 Task: Apply a VST autotune plugin on a vocal track with extreme settings for a futuristic effect.
Action: Mouse moved to (76, 9)
Screenshot: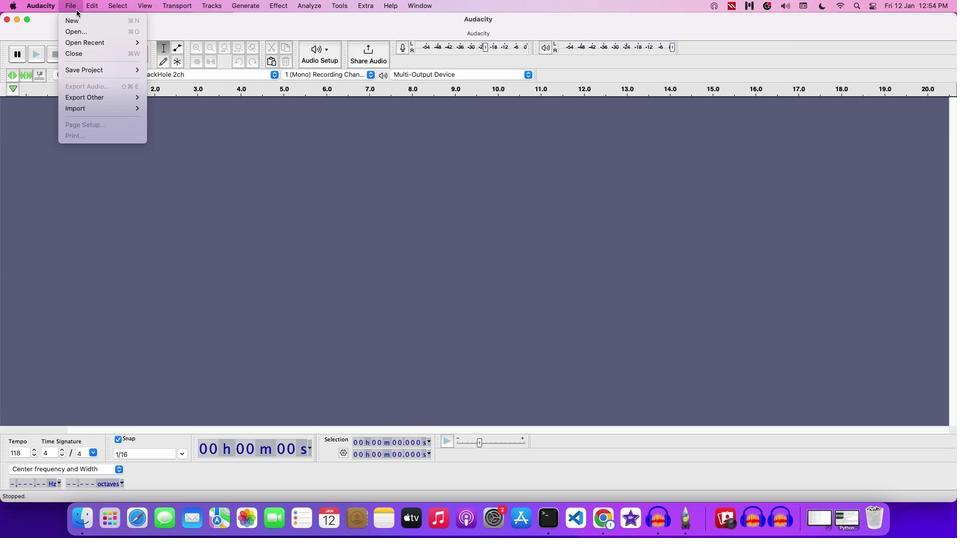 
Action: Mouse pressed left at (76, 9)
Screenshot: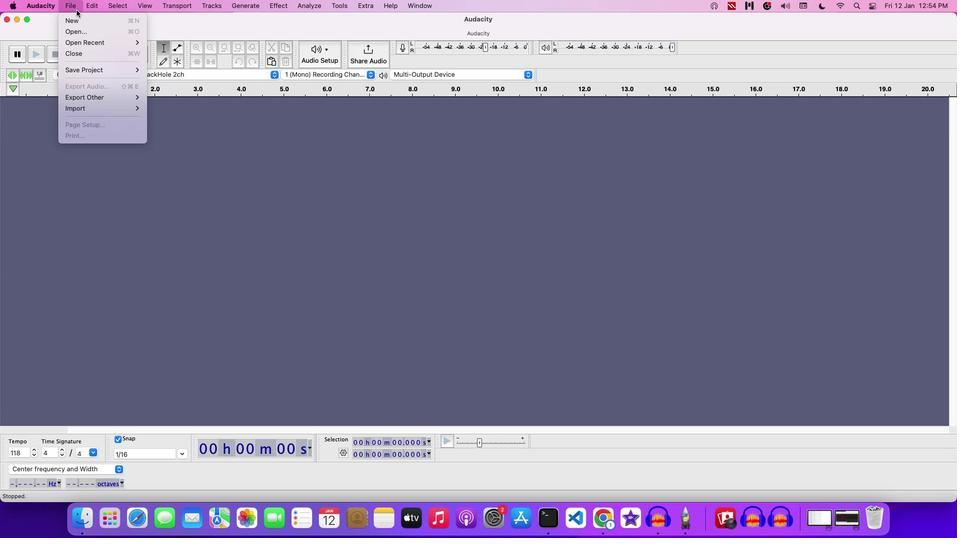 
Action: Mouse moved to (81, 34)
Screenshot: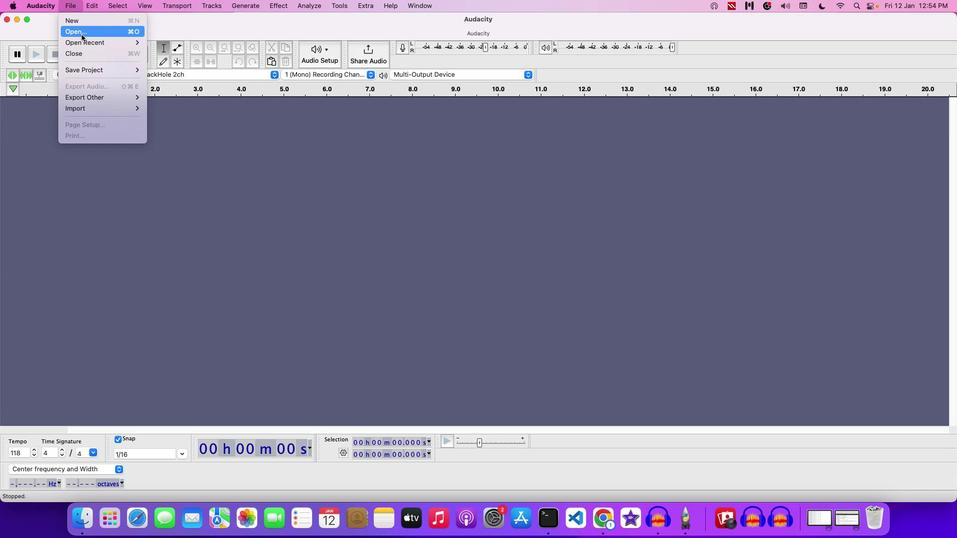 
Action: Mouse pressed left at (81, 34)
Screenshot: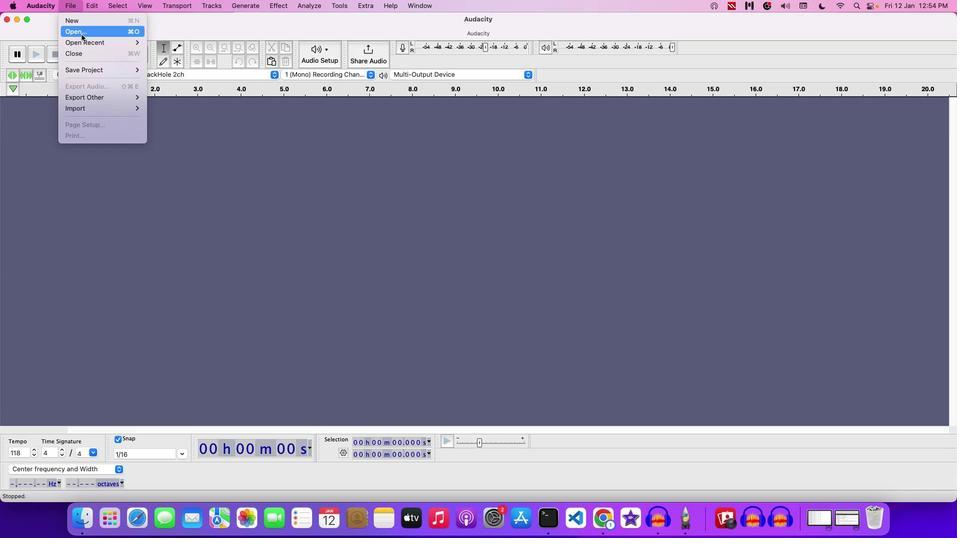 
Action: Mouse moved to (511, 108)
Screenshot: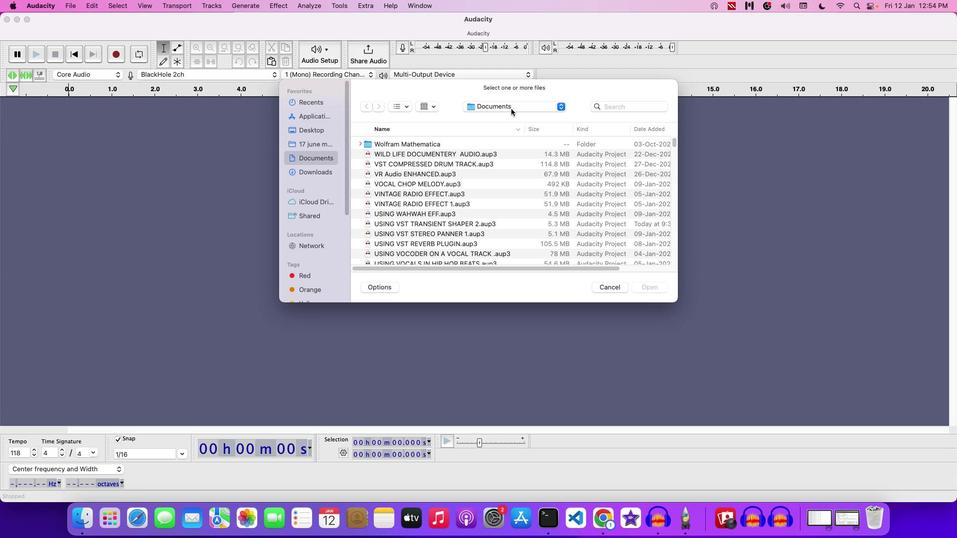 
Action: Mouse pressed left at (511, 108)
Screenshot: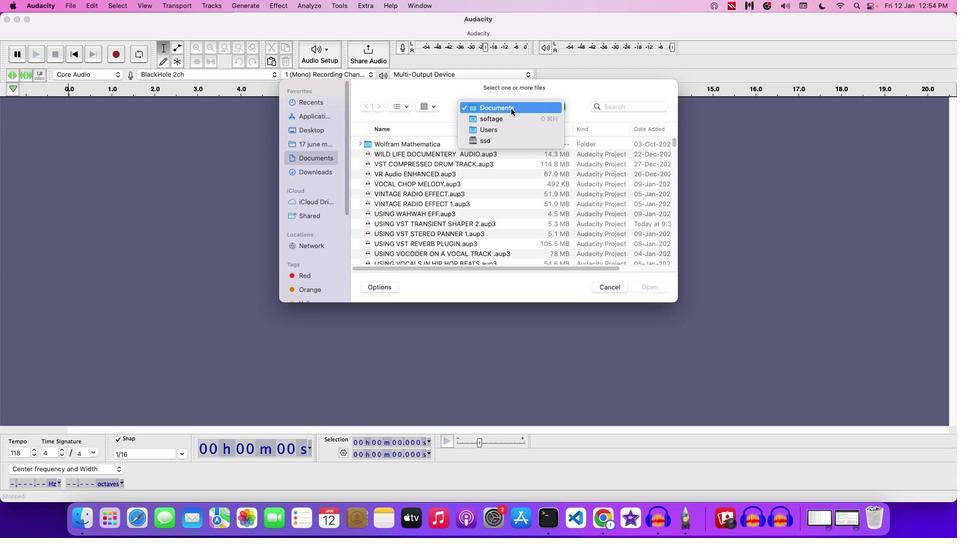 
Action: Mouse moved to (493, 184)
Screenshot: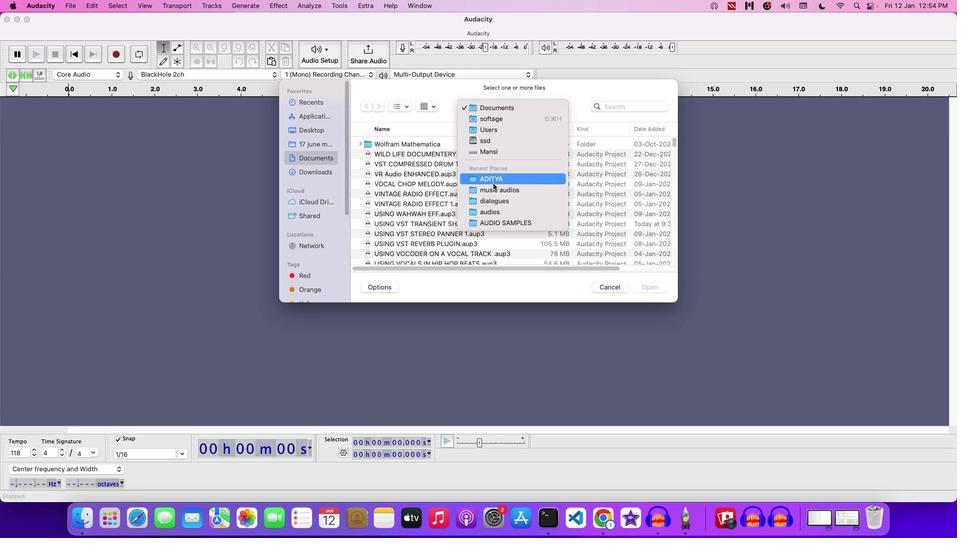 
Action: Mouse pressed left at (493, 184)
Screenshot: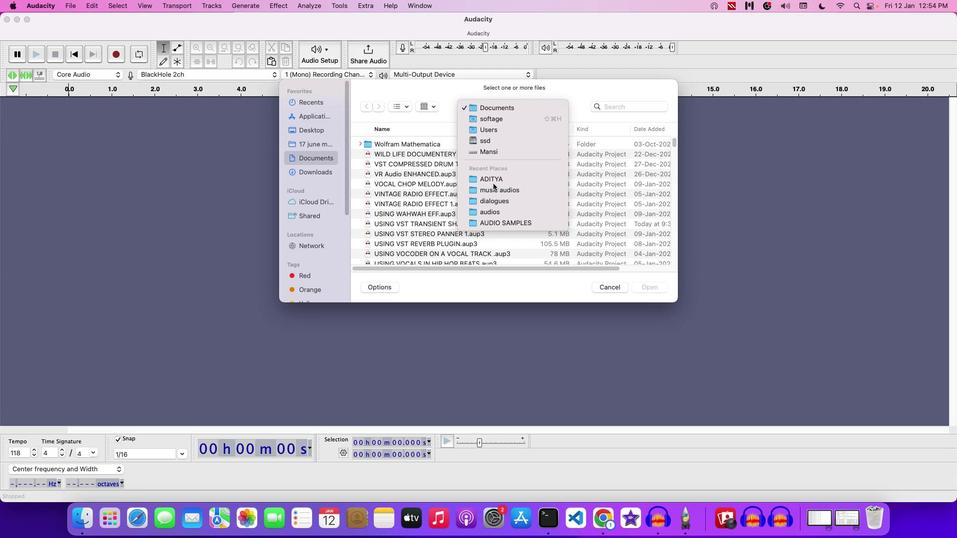 
Action: Mouse moved to (392, 207)
Screenshot: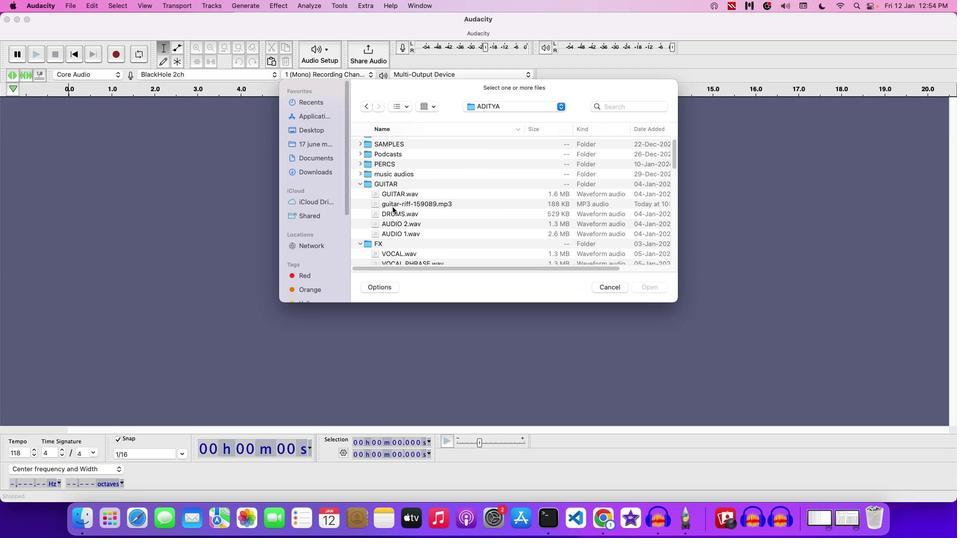 
Action: Mouse scrolled (392, 207) with delta (0, 0)
Screenshot: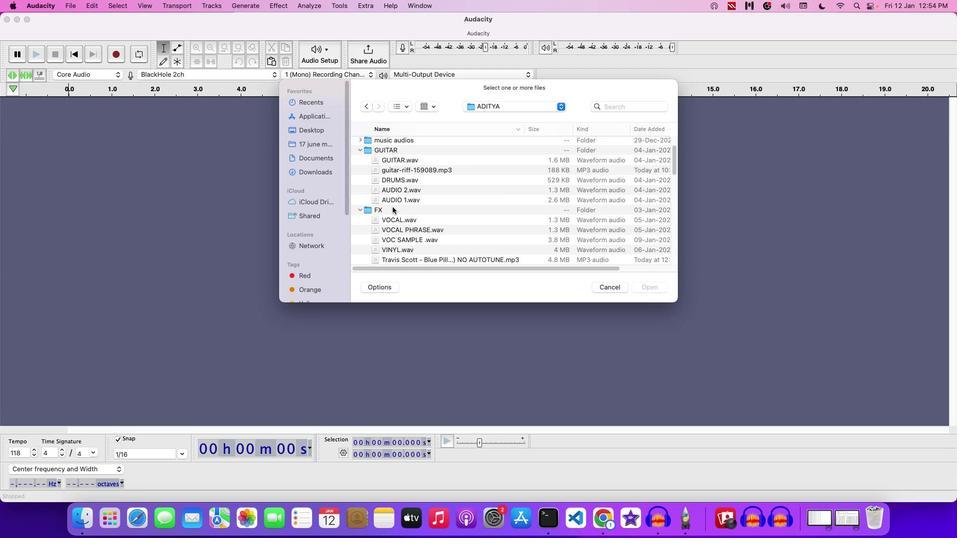 
Action: Mouse scrolled (392, 207) with delta (0, 0)
Screenshot: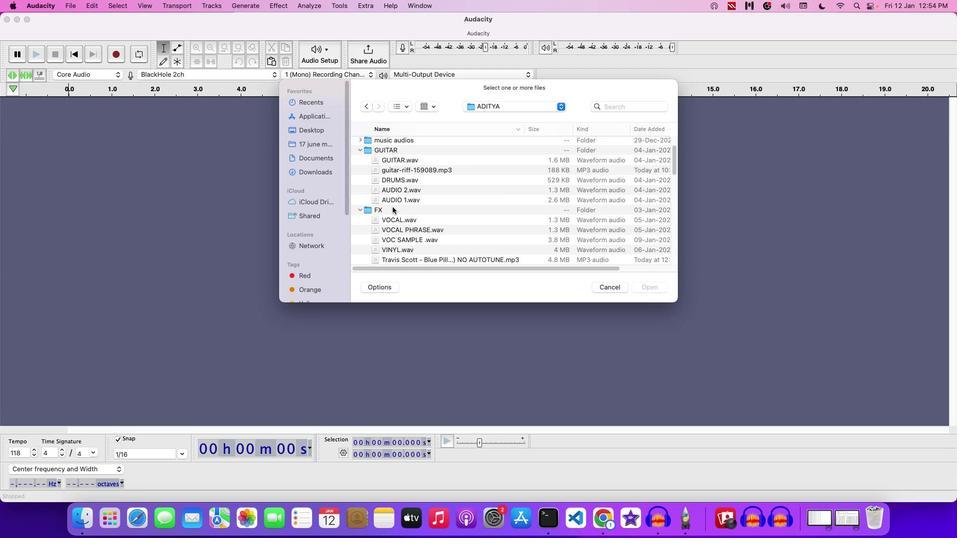 
Action: Mouse scrolled (392, 207) with delta (0, -1)
Screenshot: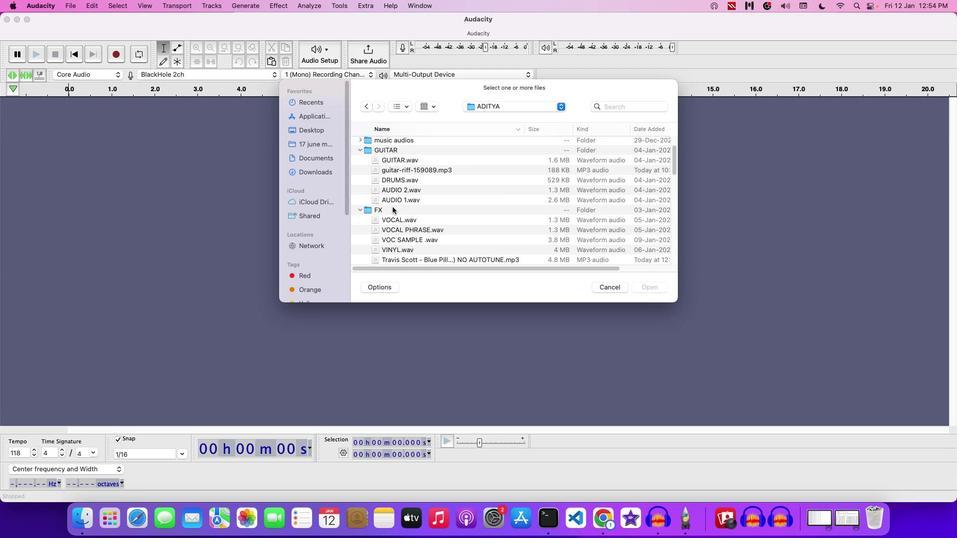 
Action: Mouse moved to (410, 265)
Screenshot: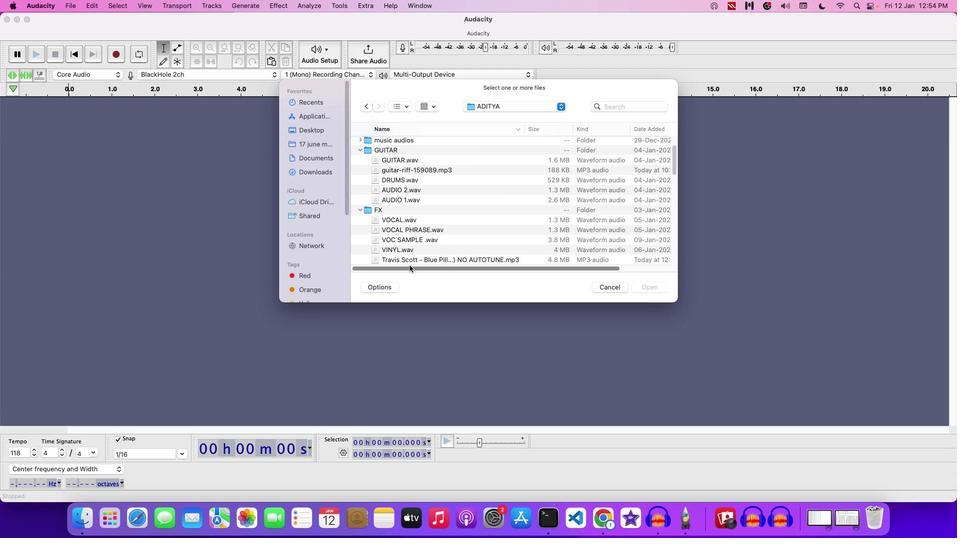 
Action: Mouse pressed left at (410, 265)
Screenshot: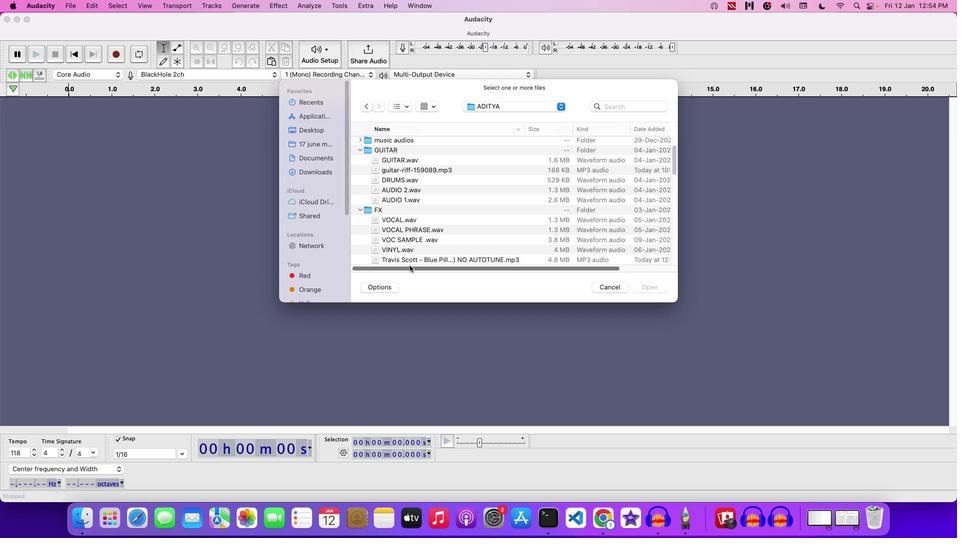 
Action: Mouse moved to (414, 260)
Screenshot: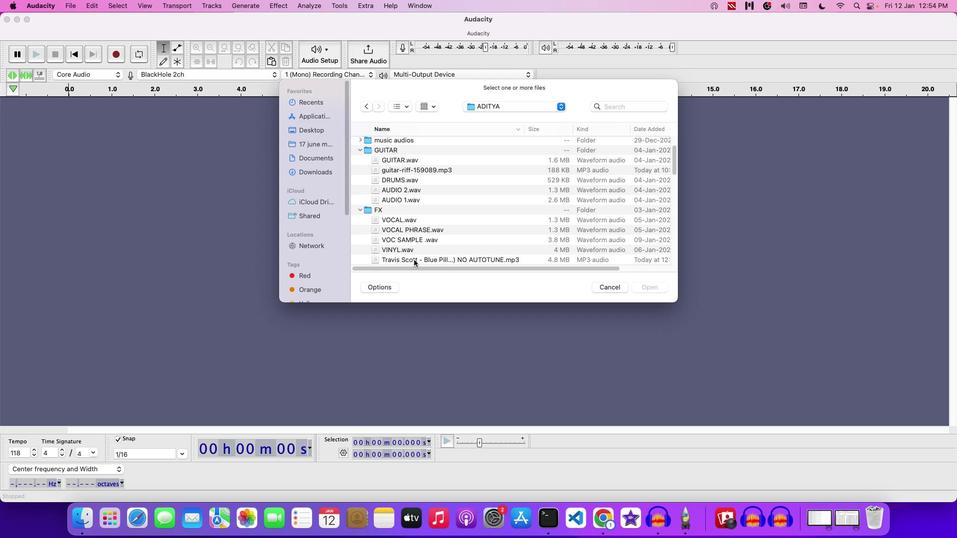 
Action: Mouse pressed left at (414, 260)
Screenshot: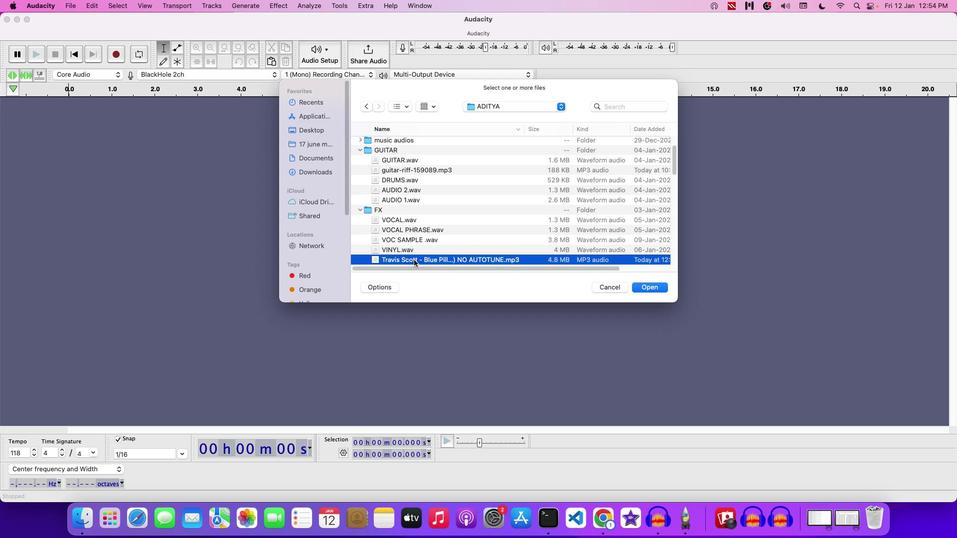 
Action: Mouse moved to (416, 260)
Screenshot: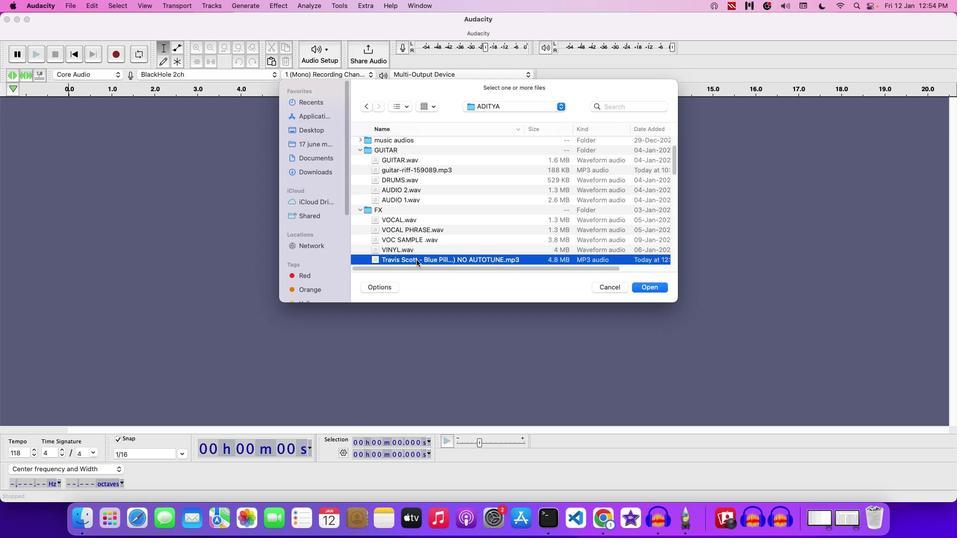 
Action: Mouse pressed left at (416, 260)
Screenshot: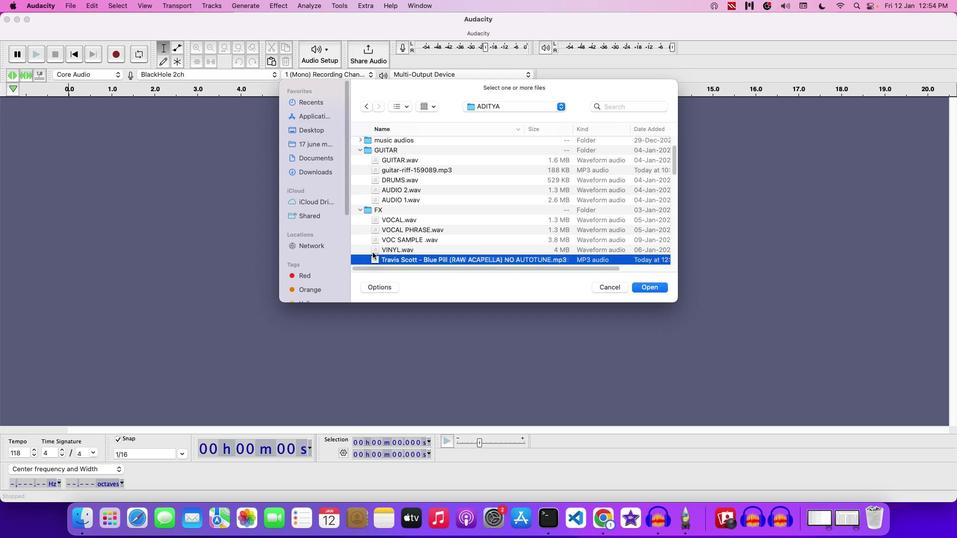 
Action: Mouse moved to (610, 285)
Screenshot: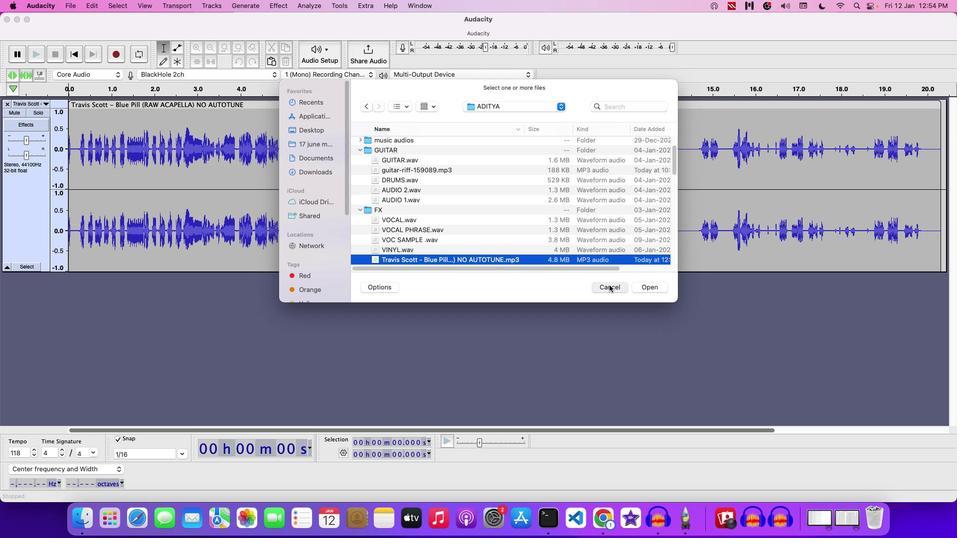 
Action: Mouse pressed left at (610, 285)
Screenshot: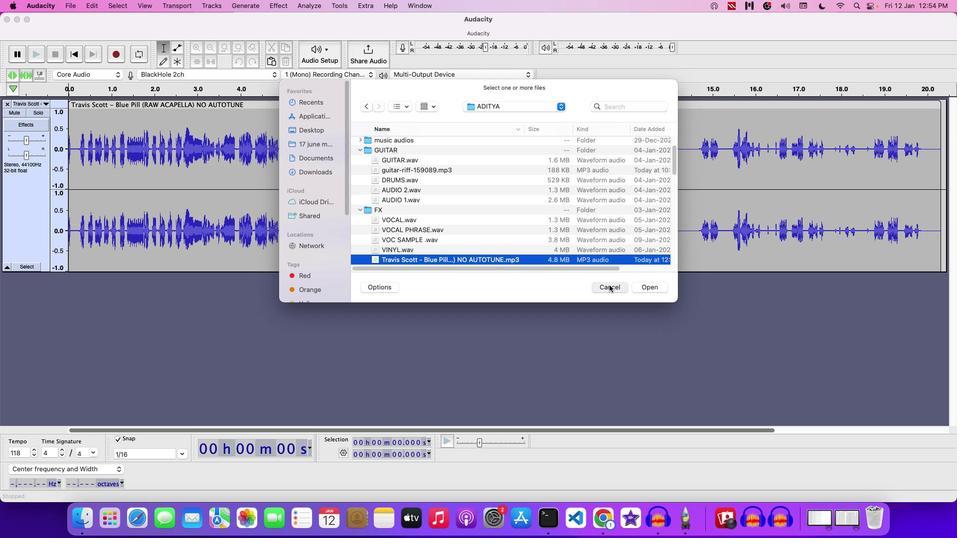 
Action: Mouse moved to (295, 246)
Screenshot: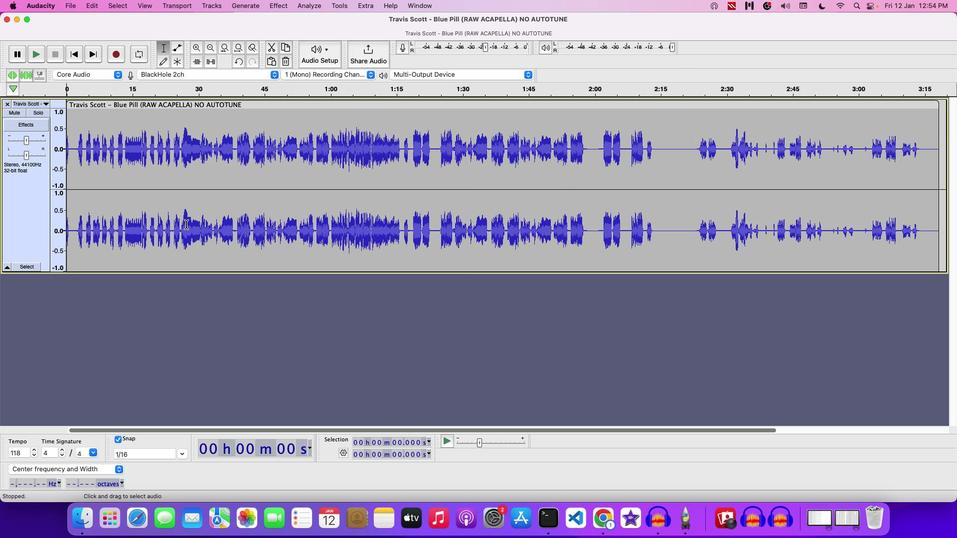 
Action: Key pressed Key.space
Screenshot: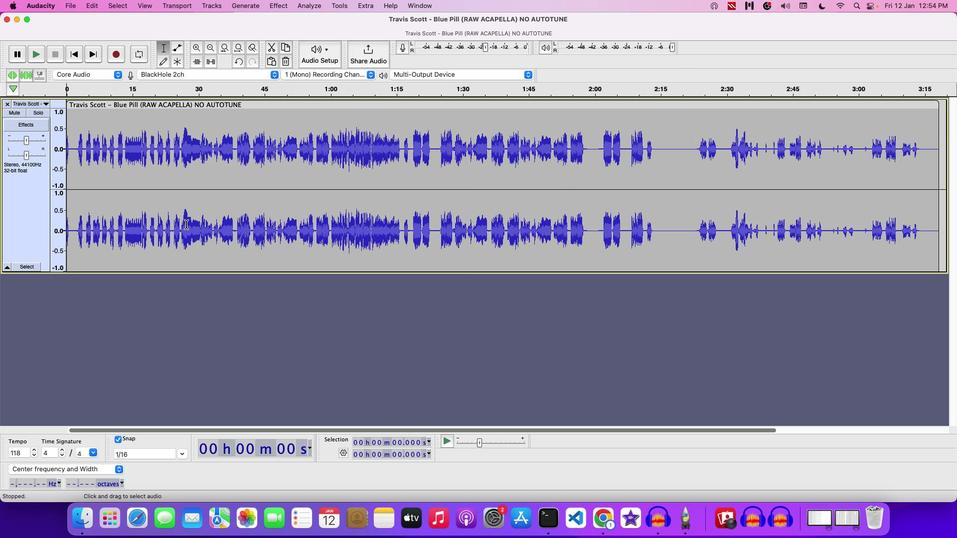
Action: Mouse moved to (28, 140)
Screenshot: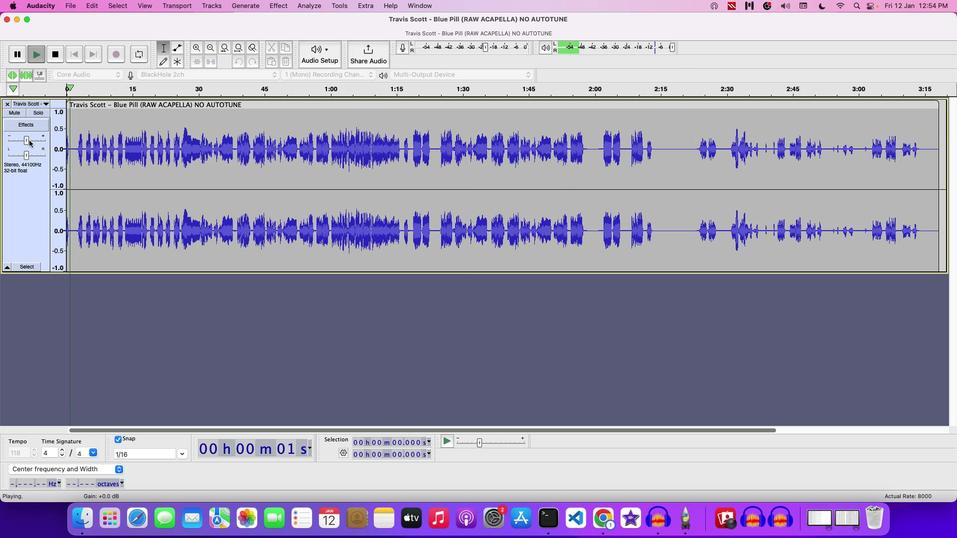 
Action: Mouse pressed left at (28, 140)
Screenshot: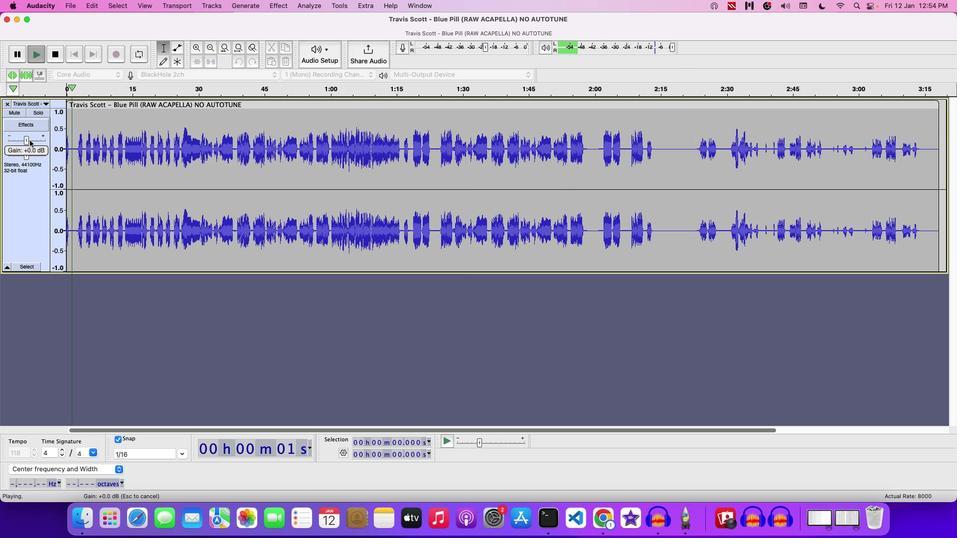
Action: Mouse moved to (114, 139)
Screenshot: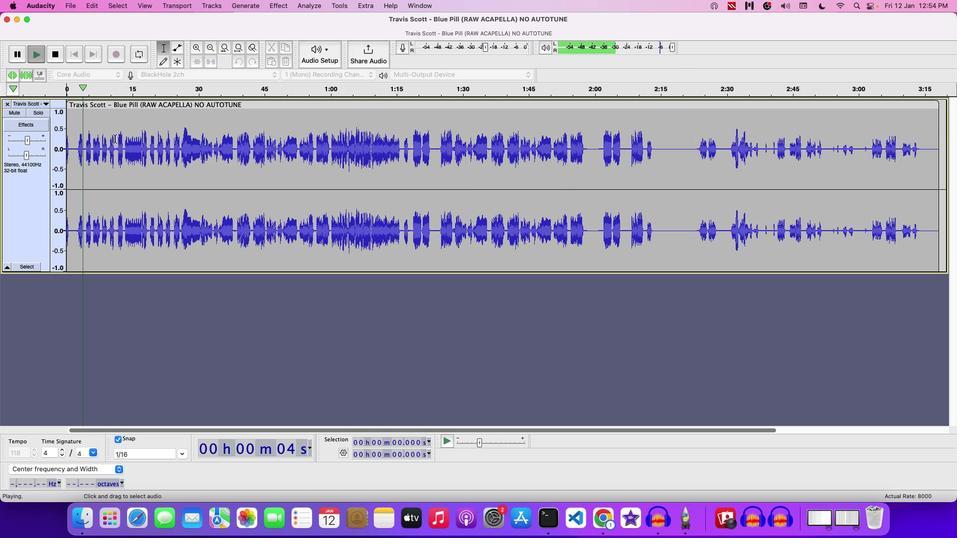 
Action: Mouse pressed left at (114, 139)
Screenshot: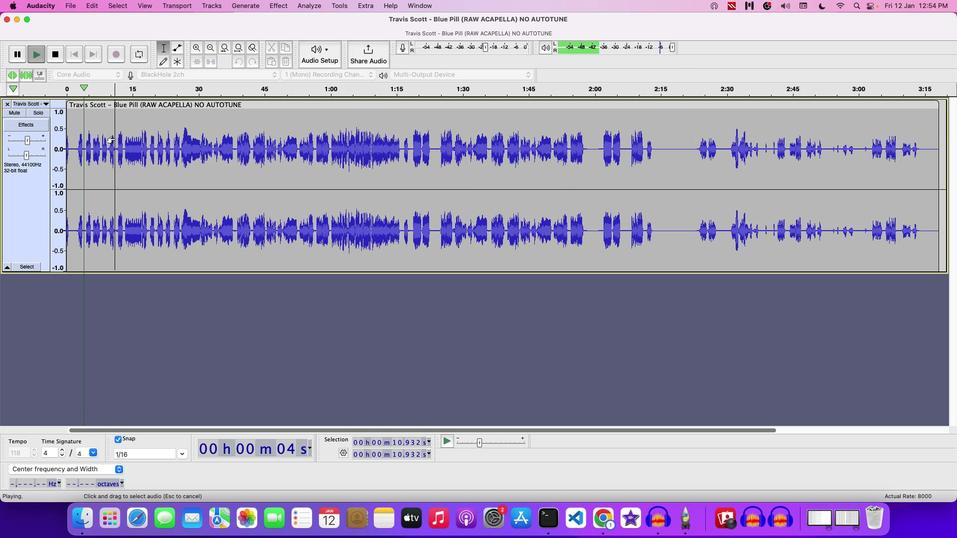 
Action: Mouse pressed left at (114, 139)
Screenshot: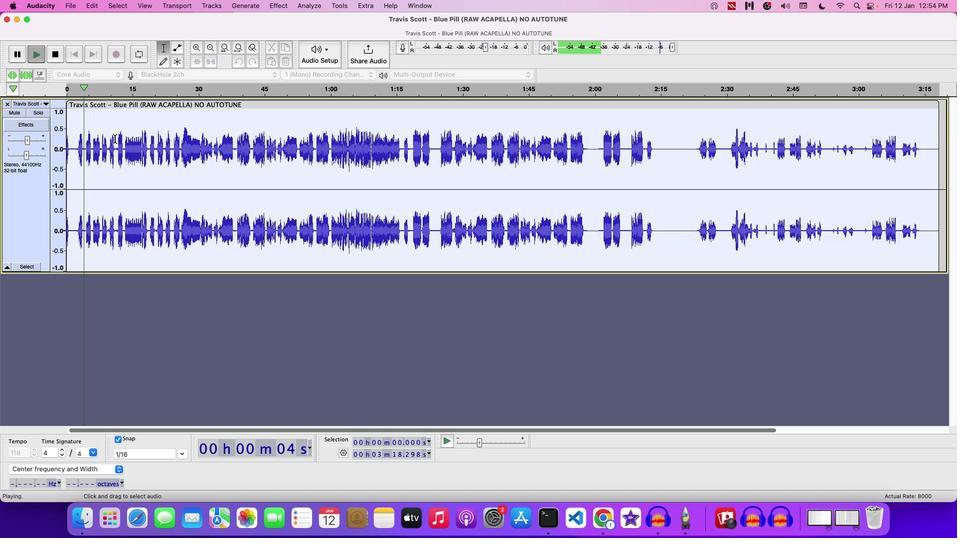 
Action: Mouse moved to (287, 138)
Screenshot: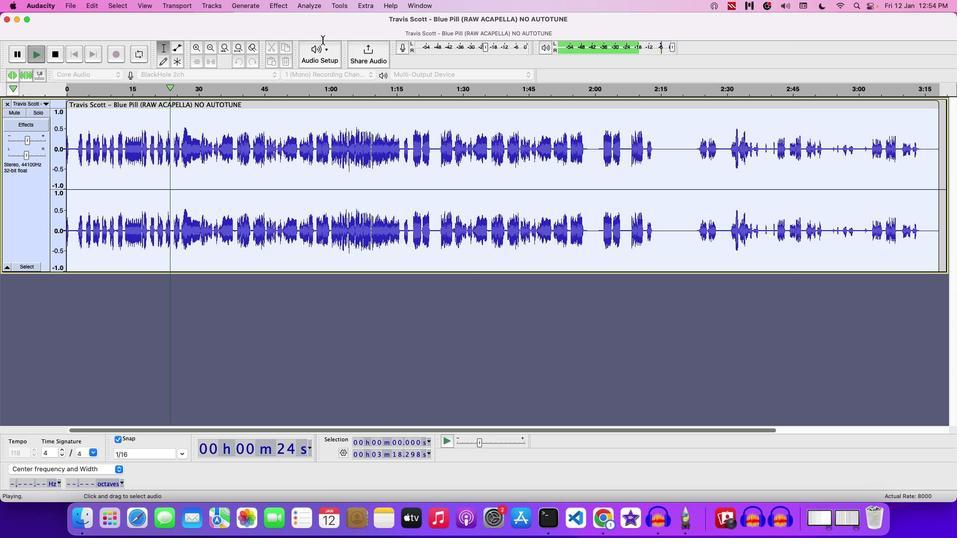 
Action: Key pressed Key.space
Screenshot: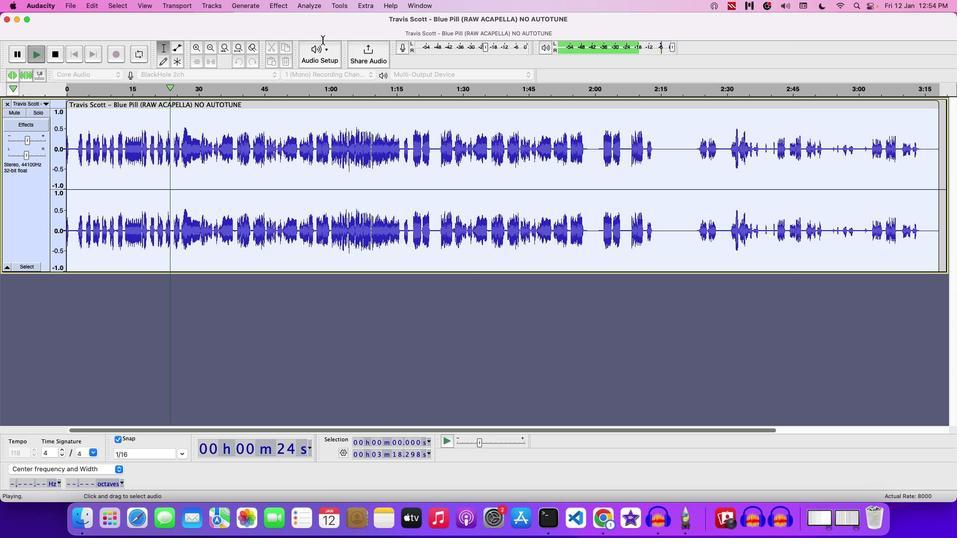 
Action: Mouse moved to (279, 4)
Screenshot: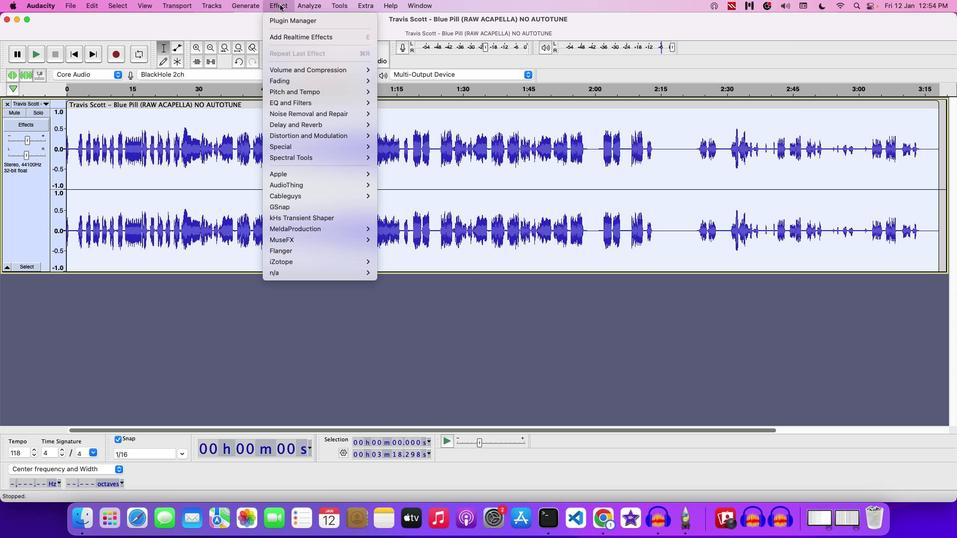 
Action: Mouse pressed left at (279, 4)
Screenshot: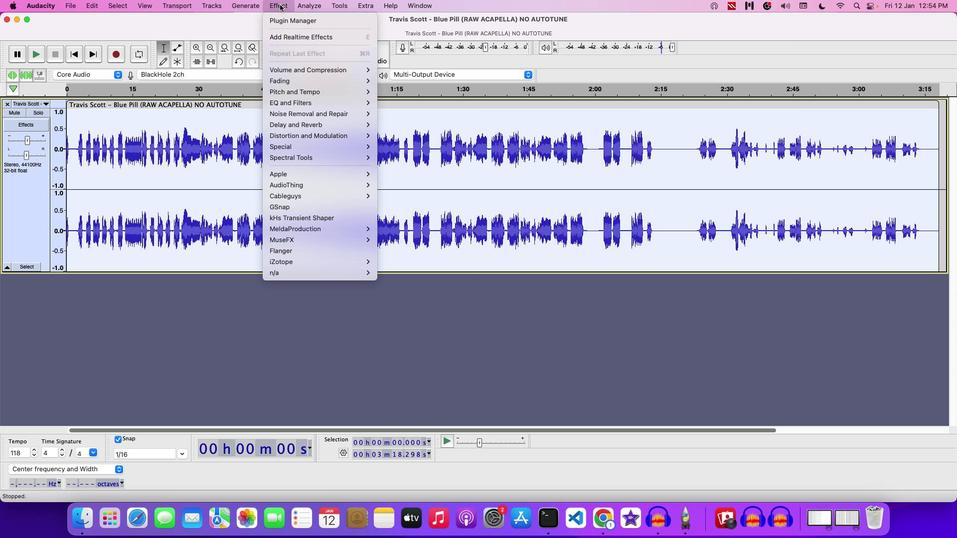 
Action: Mouse moved to (425, 224)
Screenshot: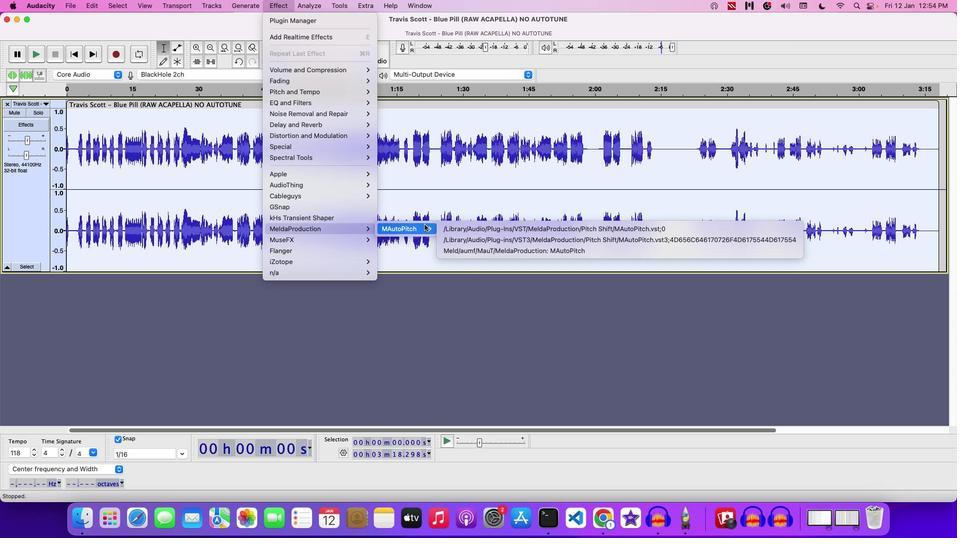 
Action: Mouse pressed left at (425, 224)
Screenshot: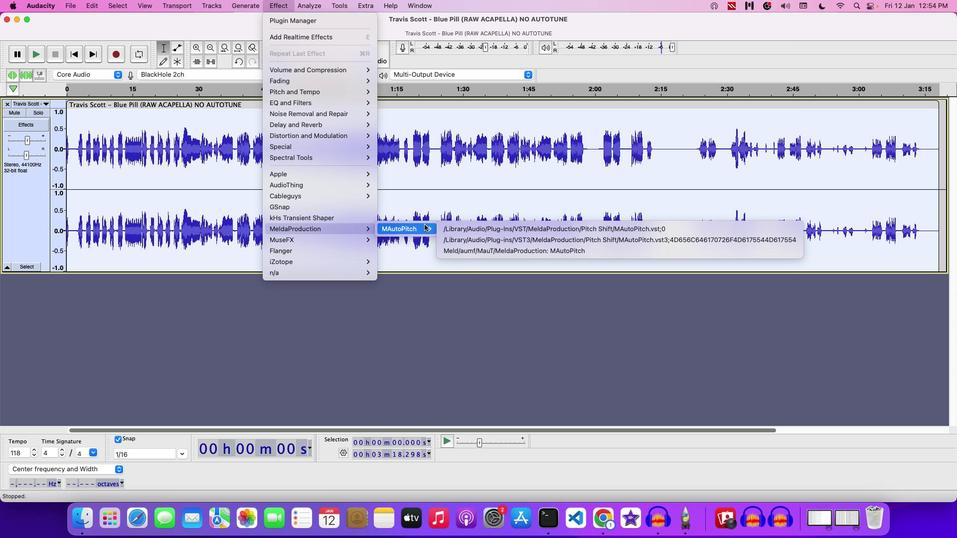 
Action: Mouse moved to (473, 223)
Screenshot: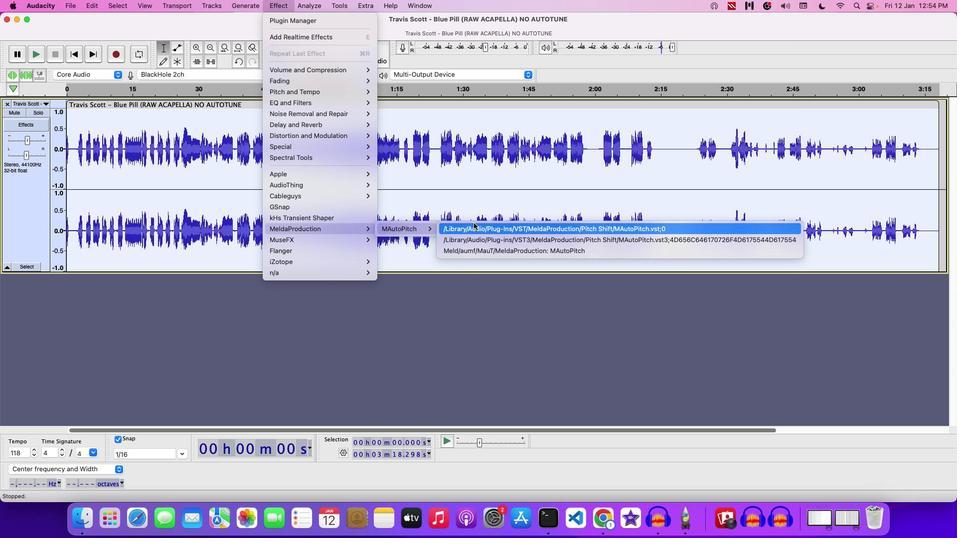 
Action: Mouse pressed left at (473, 223)
Screenshot: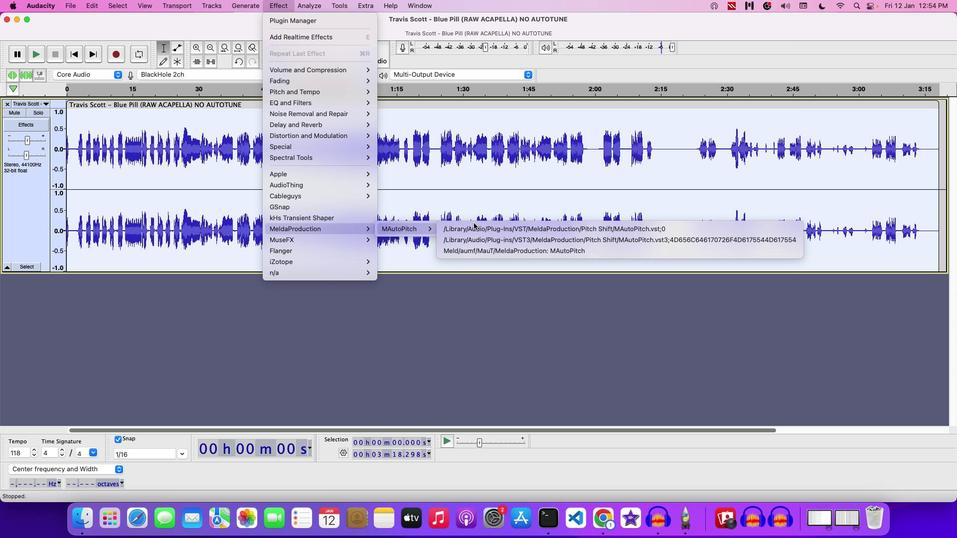 
Action: Mouse moved to (440, 140)
Screenshot: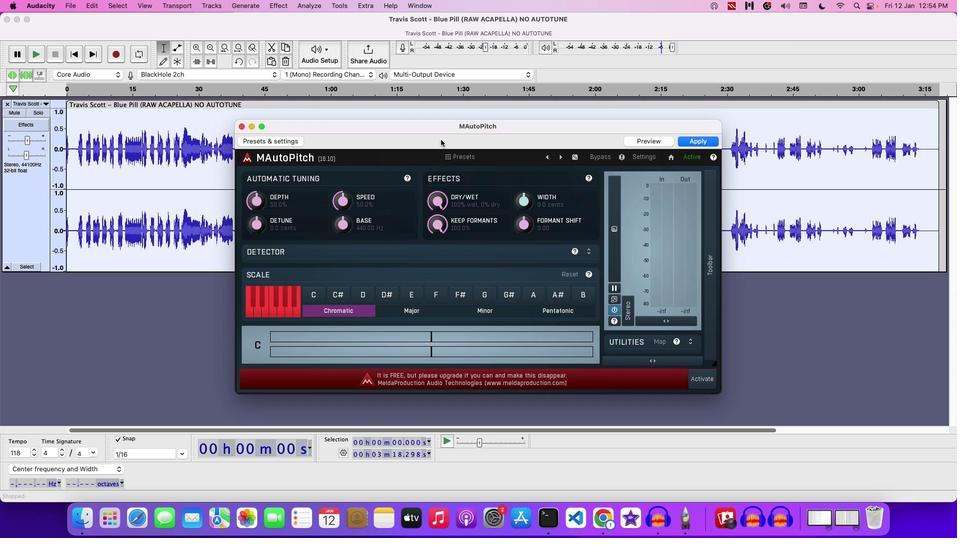 
Action: Mouse pressed left at (440, 140)
Screenshot: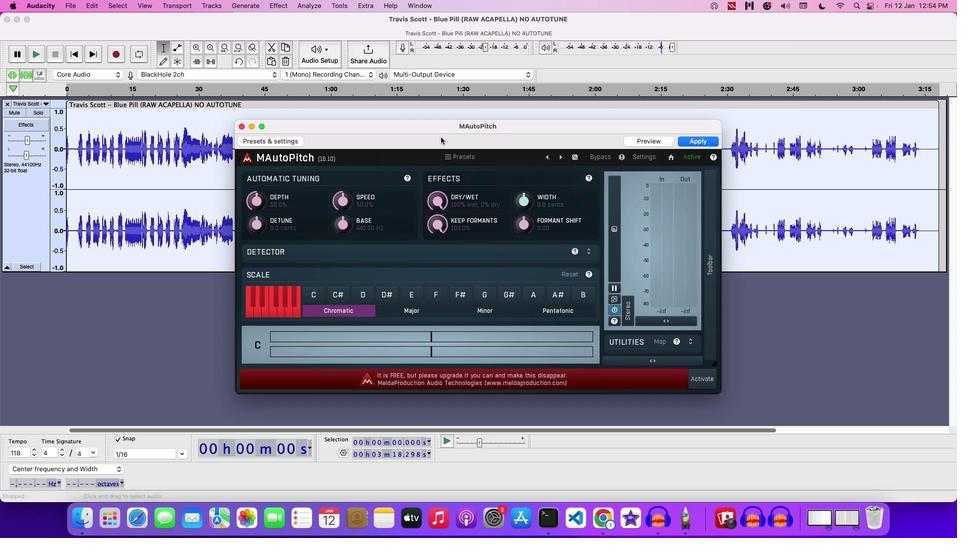 
Action: Mouse moved to (410, 292)
Screenshot: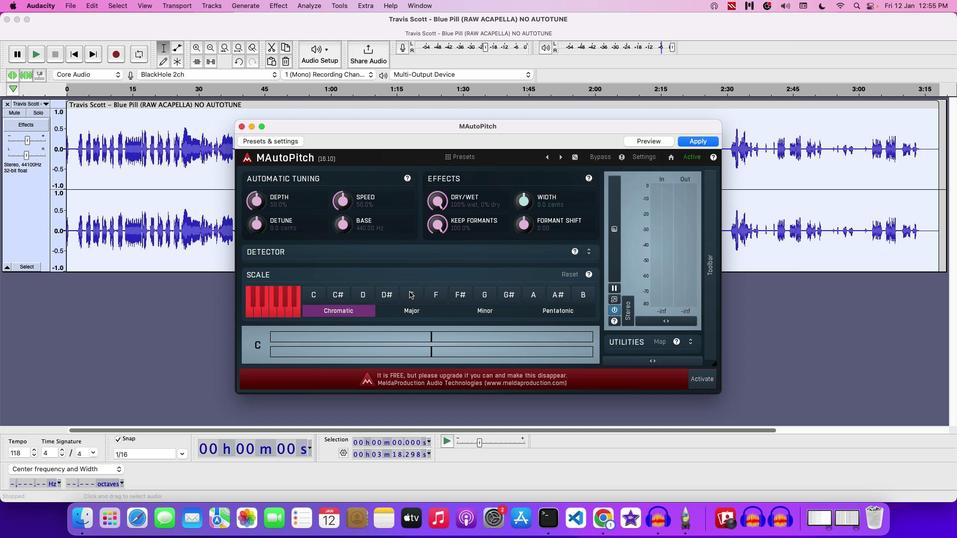
Action: Mouse pressed left at (410, 292)
Screenshot: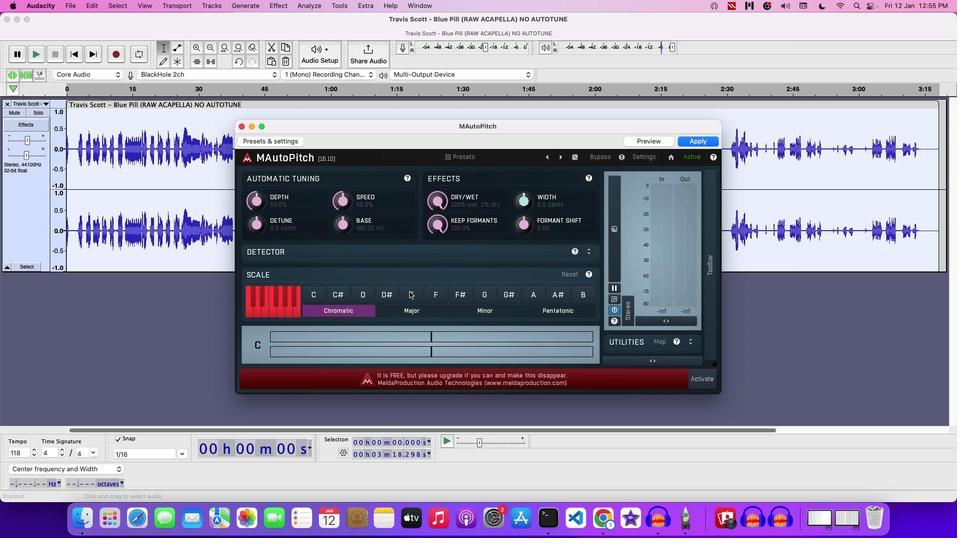 
Action: Mouse moved to (473, 309)
Screenshot: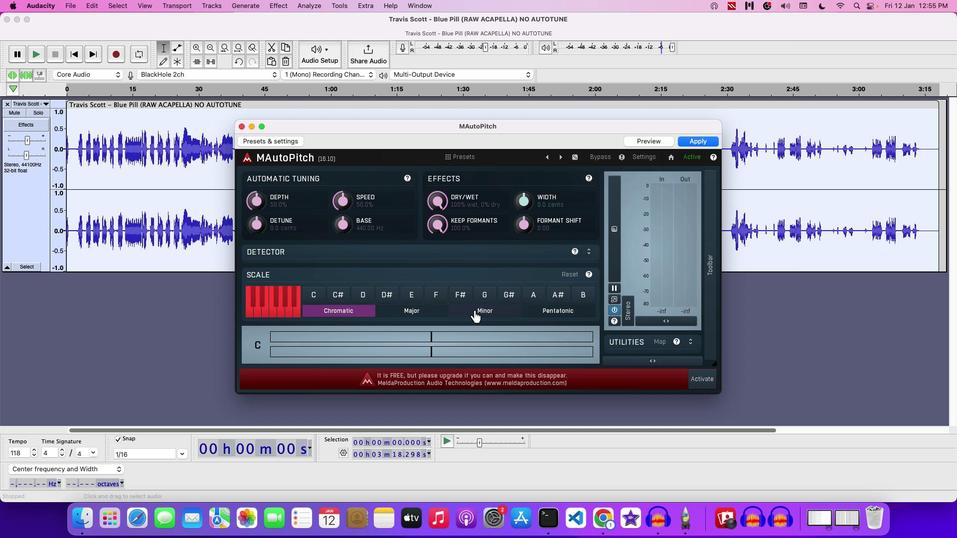 
Action: Mouse pressed left at (473, 309)
Screenshot: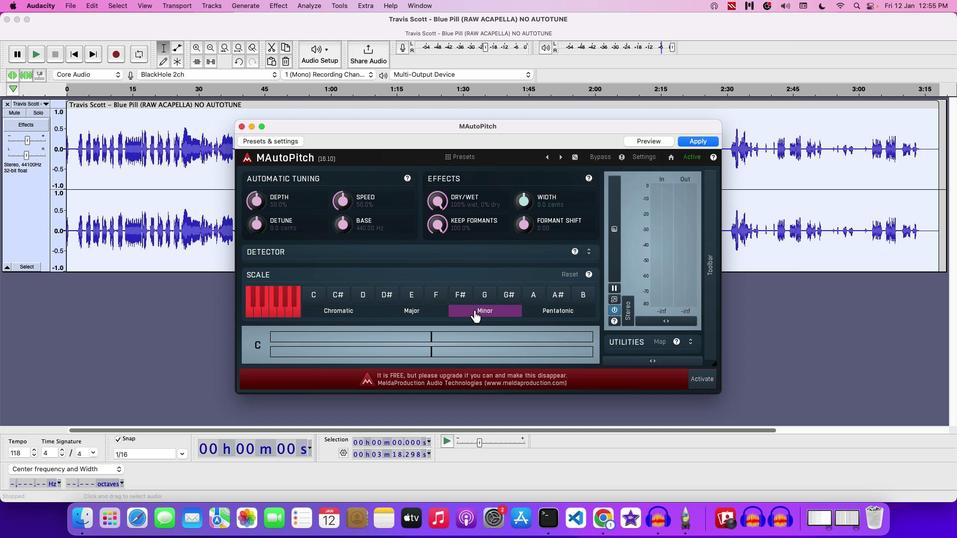 
Action: Mouse moved to (410, 293)
Screenshot: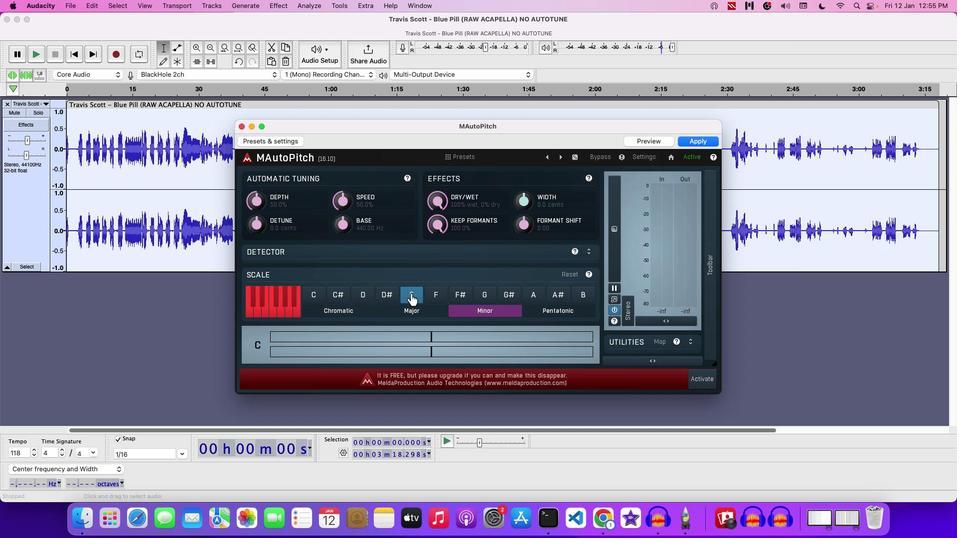 
Action: Mouse pressed left at (410, 293)
Screenshot: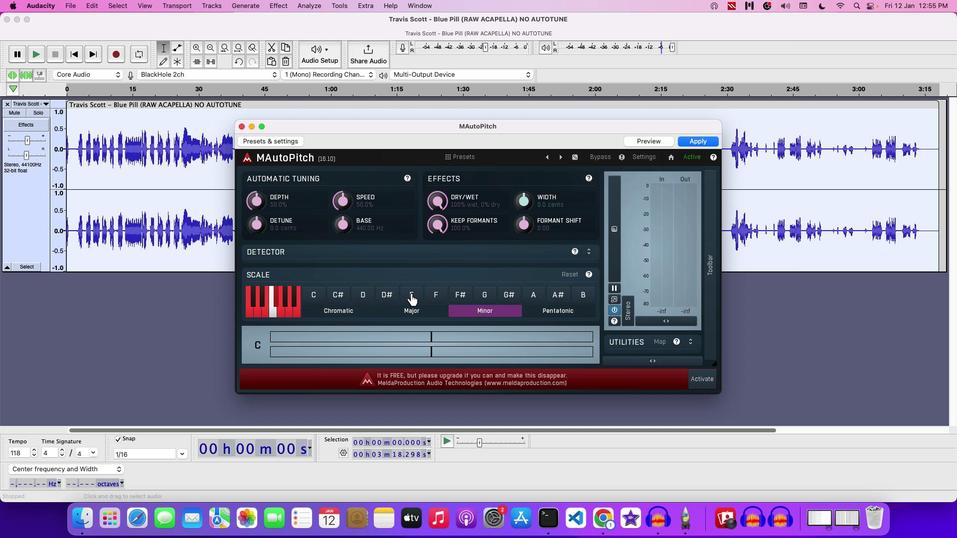 
Action: Mouse moved to (485, 310)
Screenshot: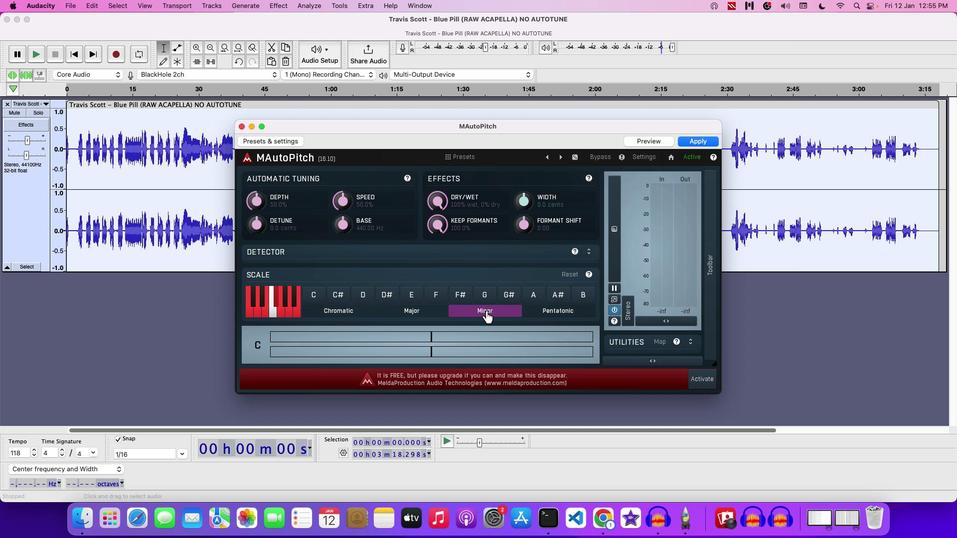 
Action: Mouse pressed left at (485, 310)
Screenshot: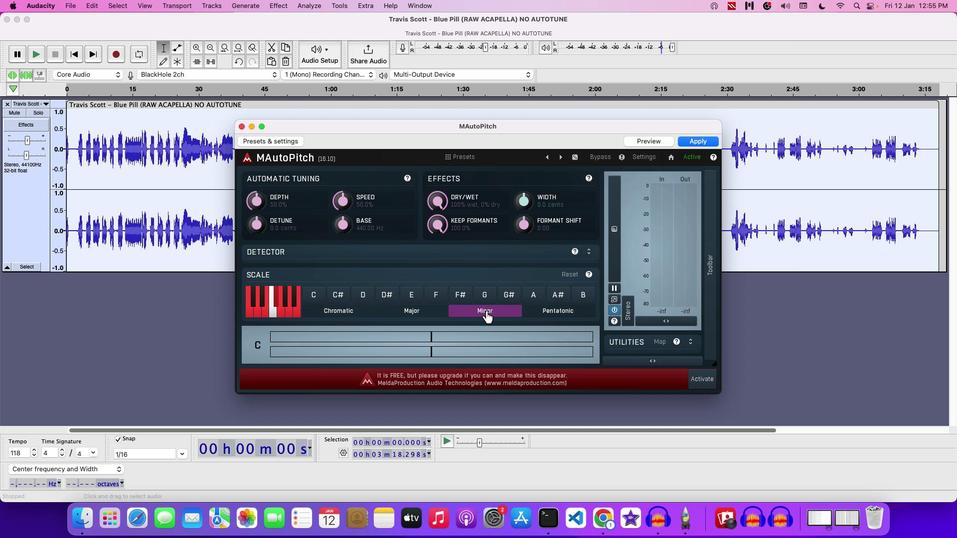 
Action: Mouse moved to (527, 126)
Screenshot: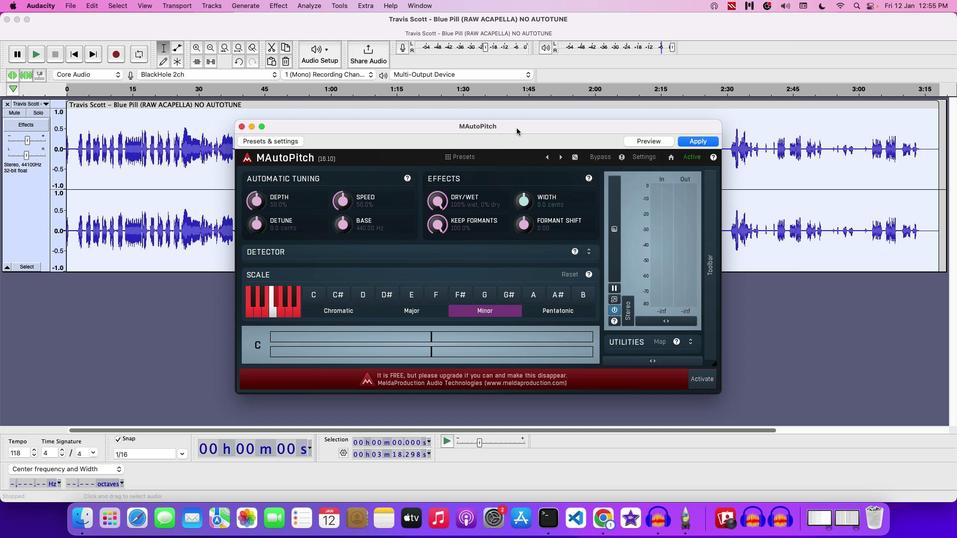 
Action: Key pressed Key.space
Screenshot: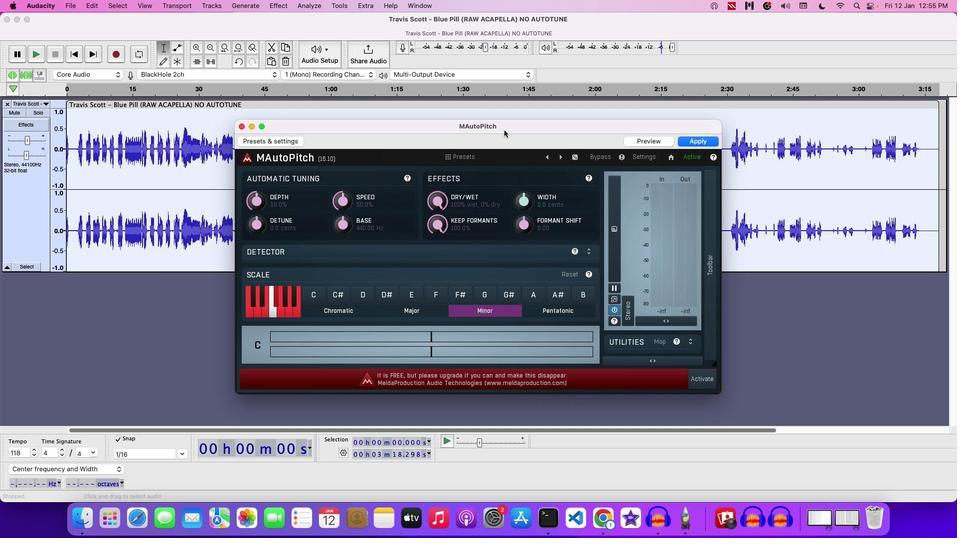 
Action: Mouse moved to (353, 123)
Screenshot: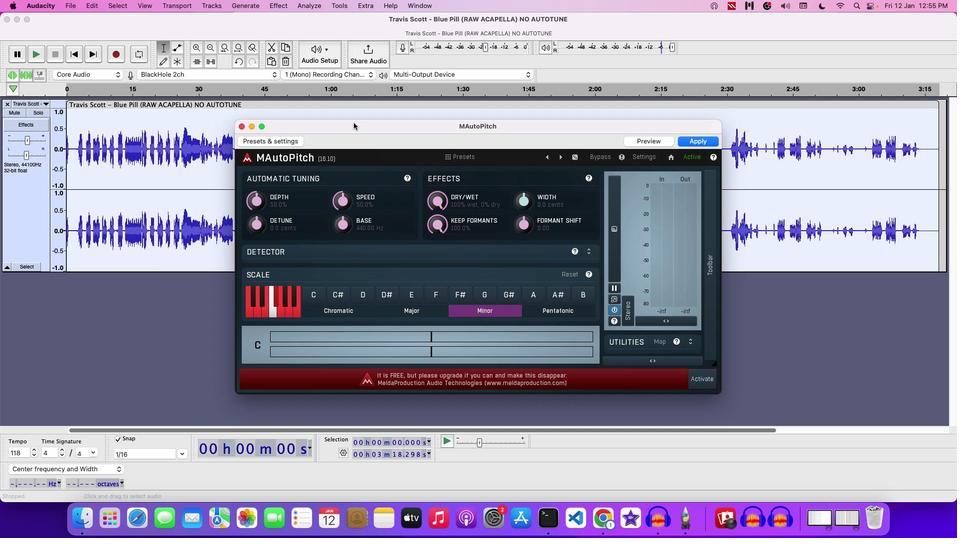 
Action: Mouse pressed left at (353, 123)
Screenshot: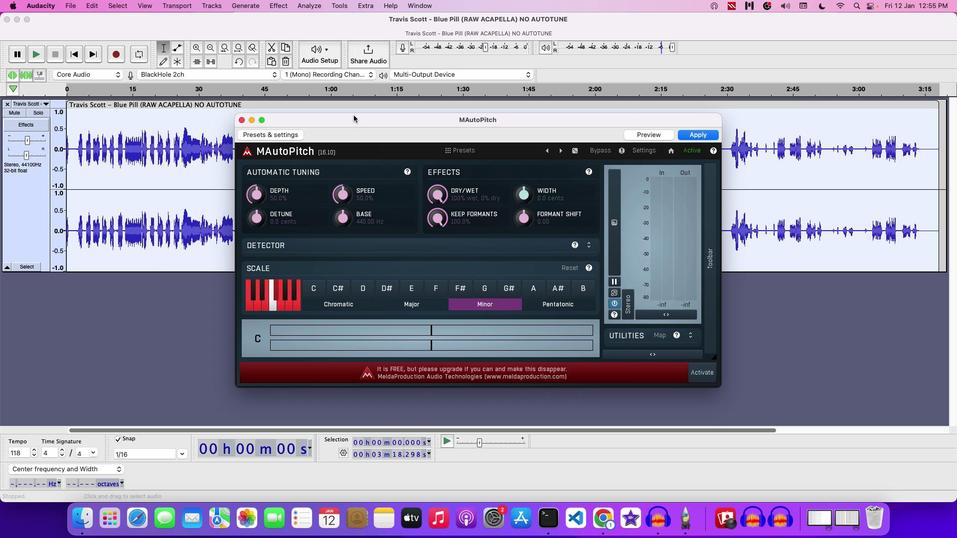 
Action: Mouse moved to (350, 181)
Screenshot: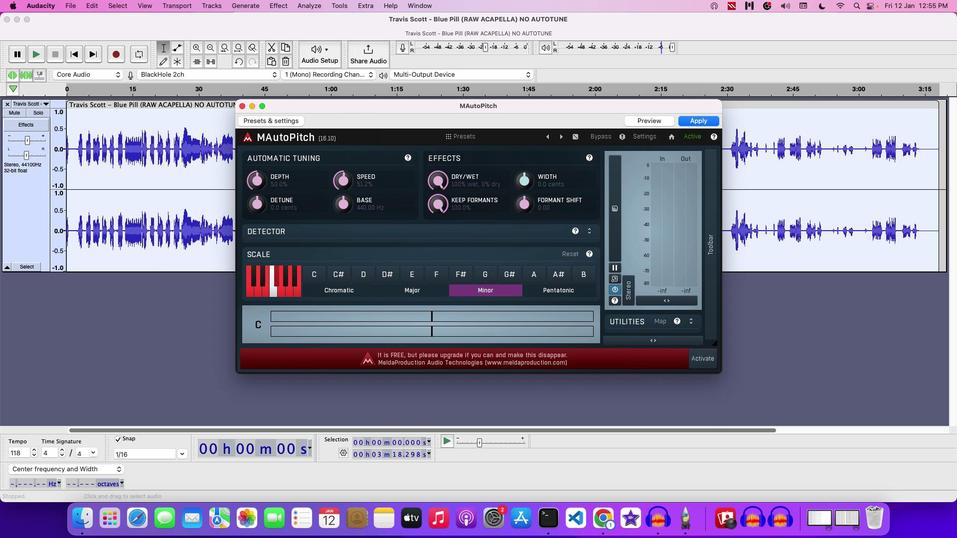 
Action: Mouse pressed left at (350, 181)
Screenshot: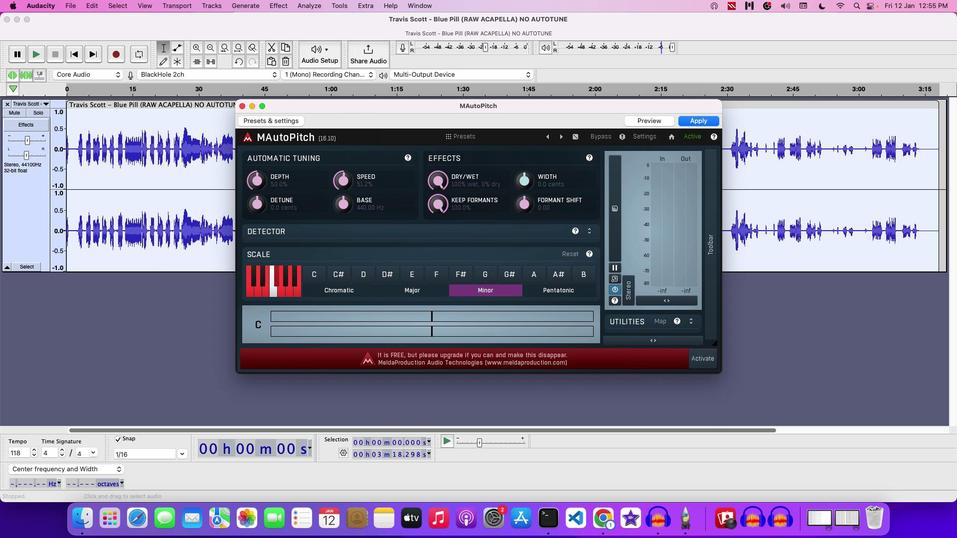 
Action: Mouse moved to (259, 184)
Screenshot: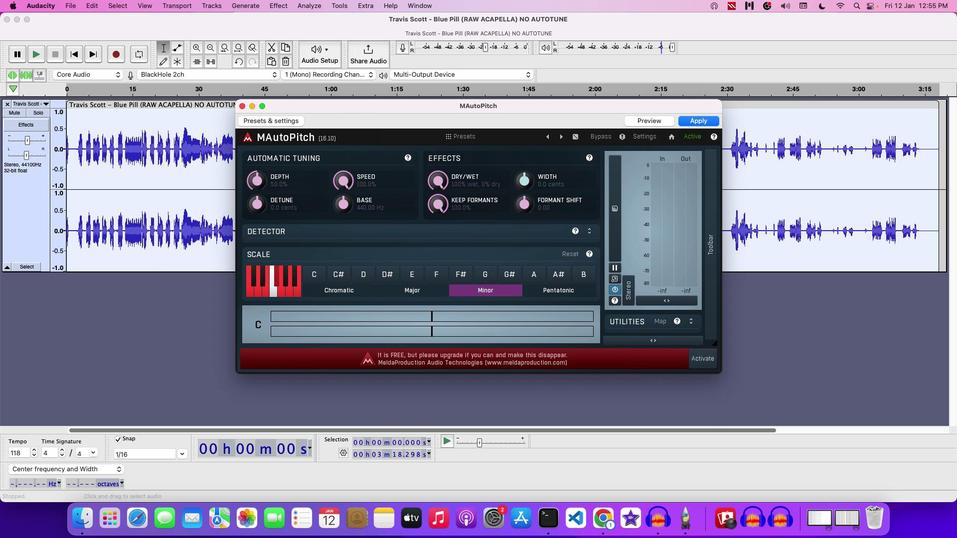
Action: Mouse pressed left at (259, 184)
Screenshot: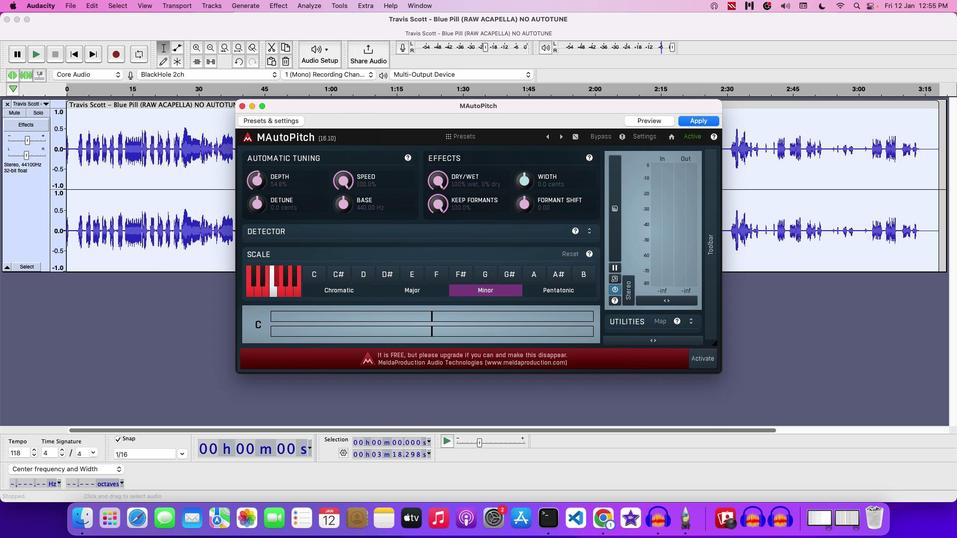 
Action: Mouse moved to (635, 119)
Screenshot: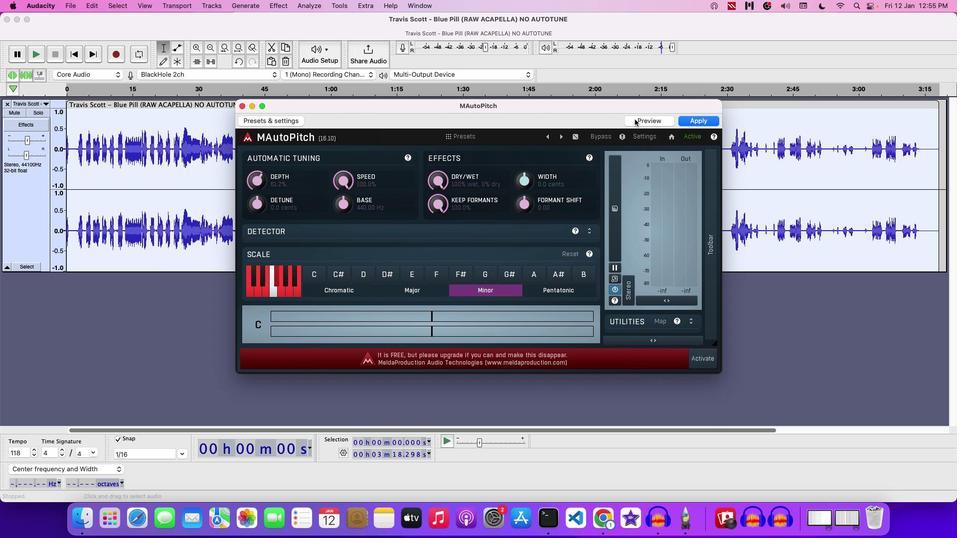 
Action: Mouse pressed left at (635, 119)
Screenshot: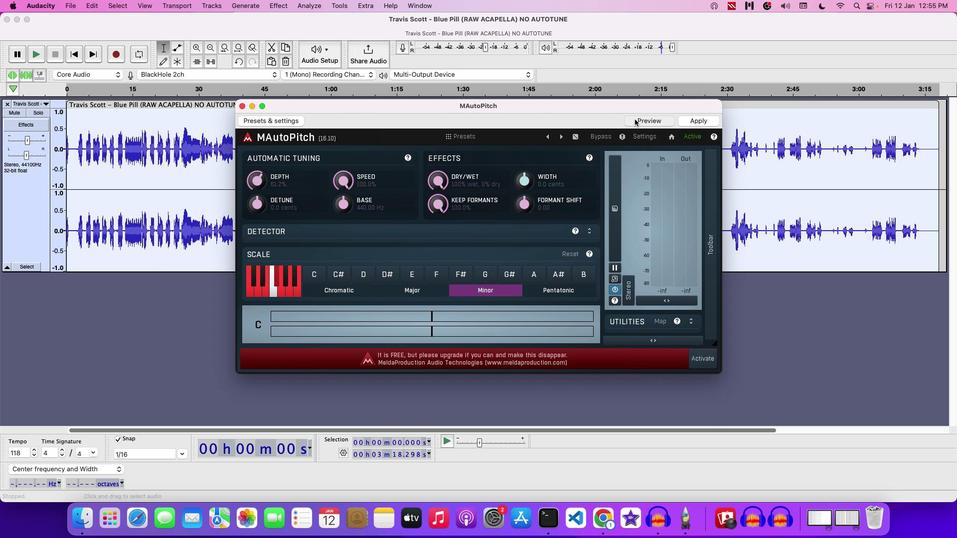 
Action: Mouse moved to (340, 179)
Screenshot: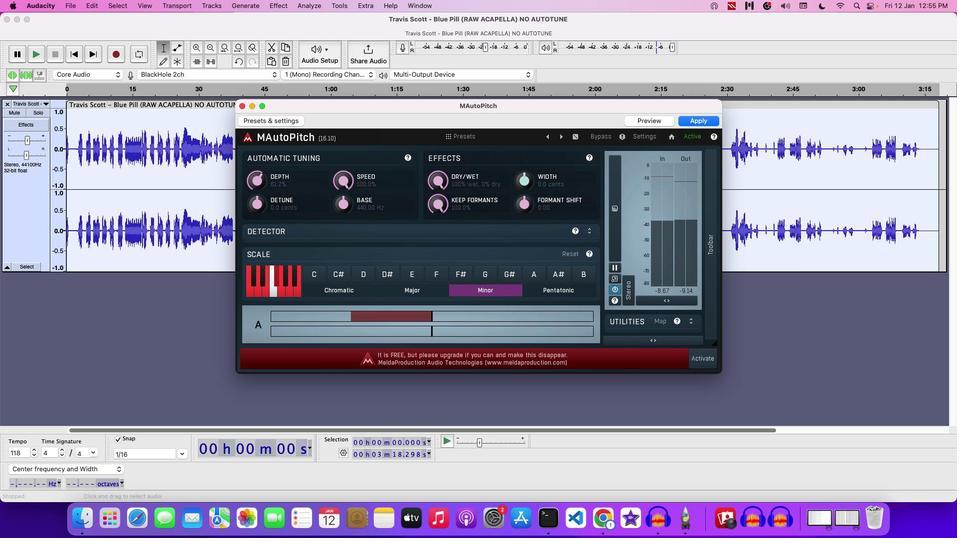 
Action: Mouse pressed left at (340, 179)
Screenshot: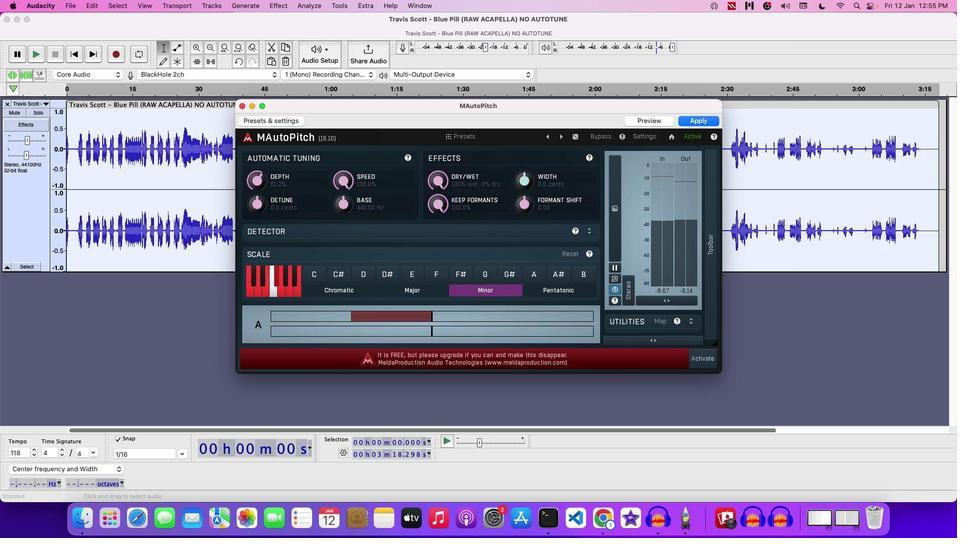 
Action: Mouse moved to (254, 186)
Screenshot: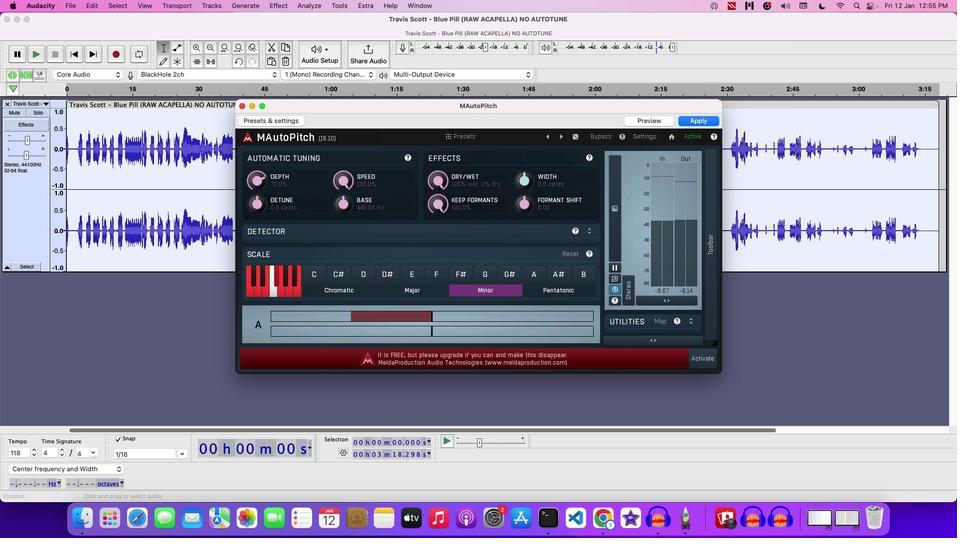 
Action: Mouse pressed left at (254, 186)
Screenshot: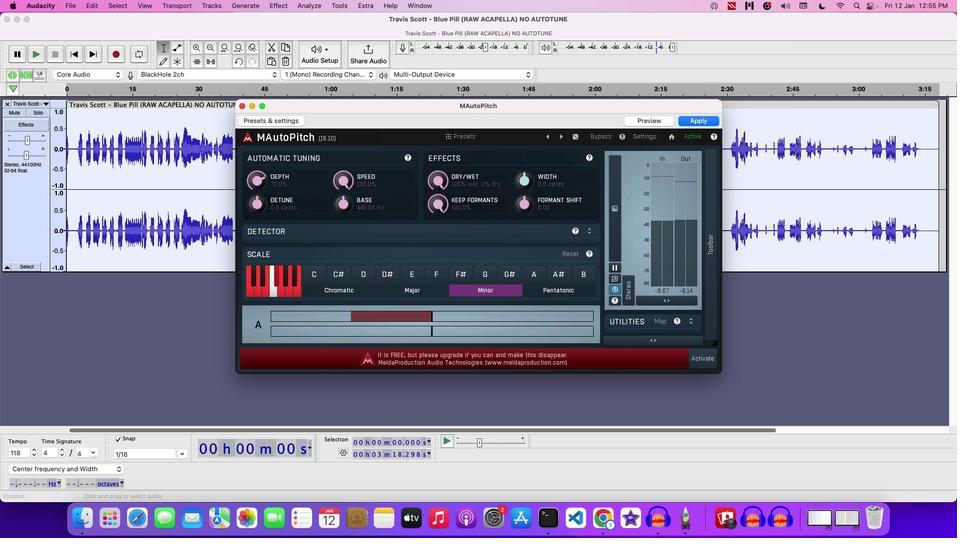 
Action: Mouse moved to (521, 130)
Screenshot: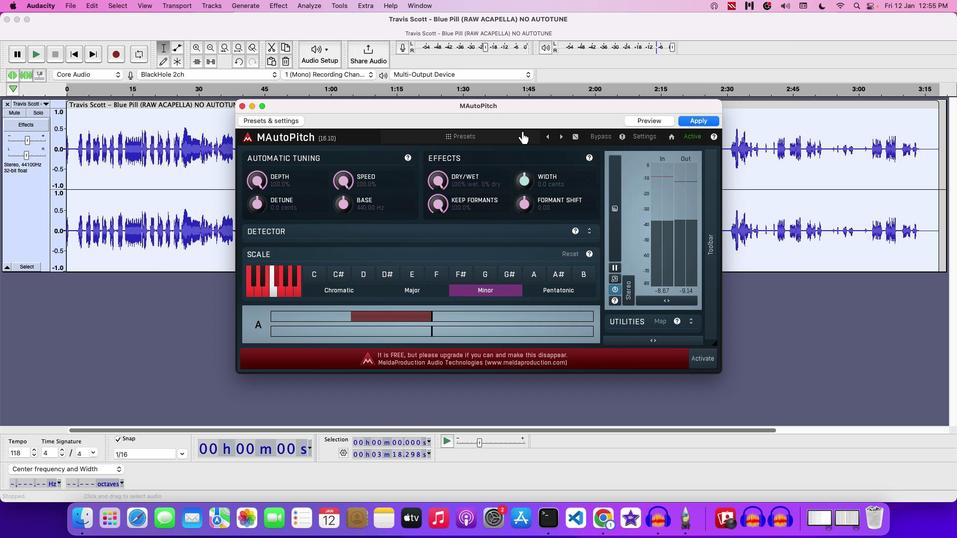 
Action: Mouse pressed left at (521, 130)
Screenshot: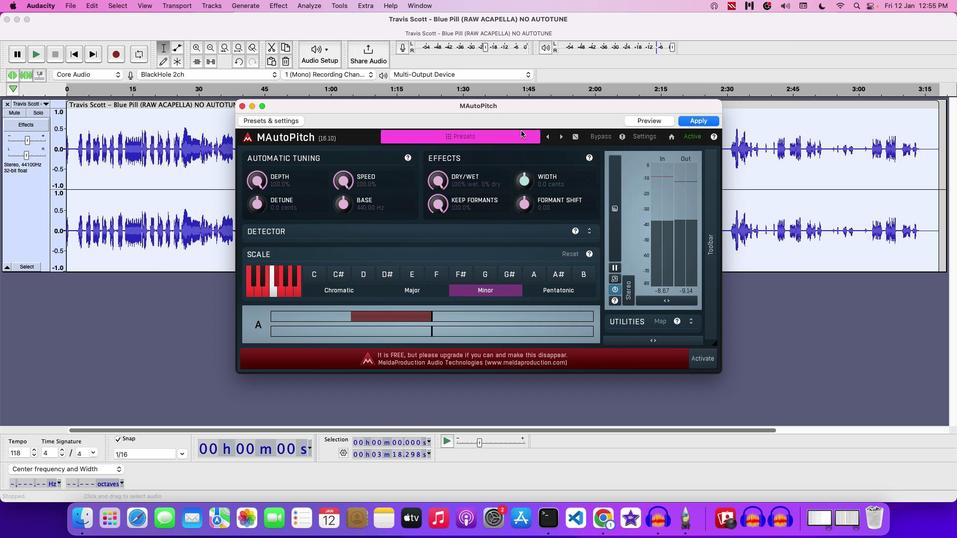 
Action: Mouse moved to (492, 124)
Screenshot: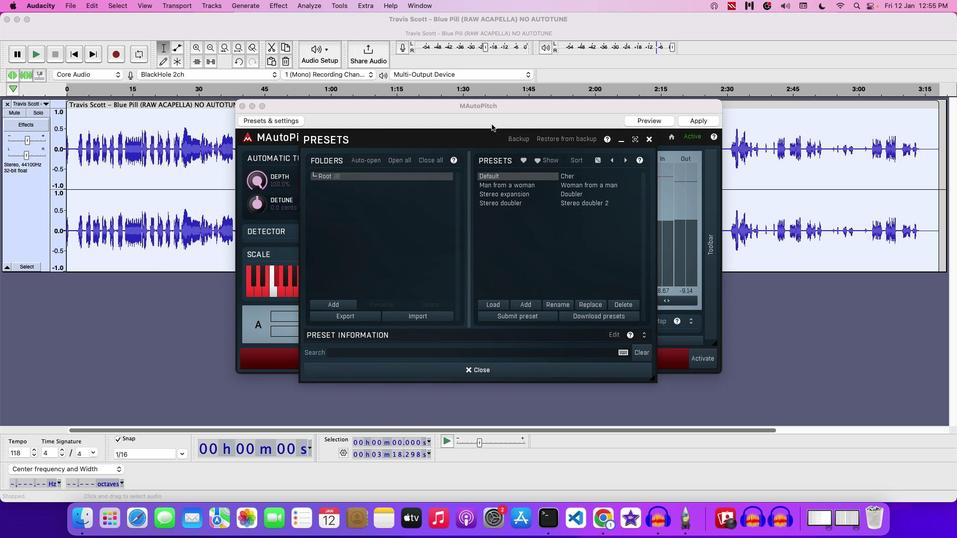 
Action: Mouse pressed left at (492, 124)
Screenshot: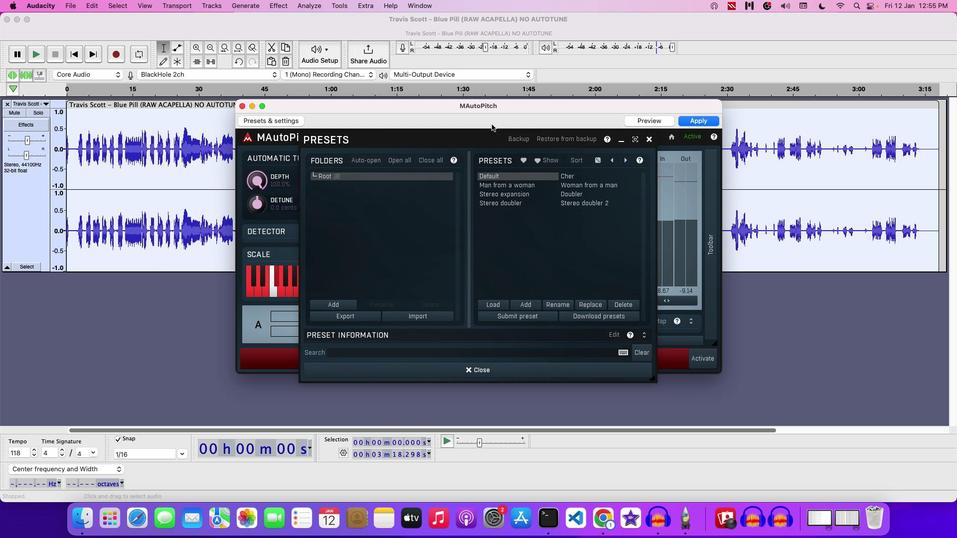 
Action: Mouse moved to (698, 117)
Screenshot: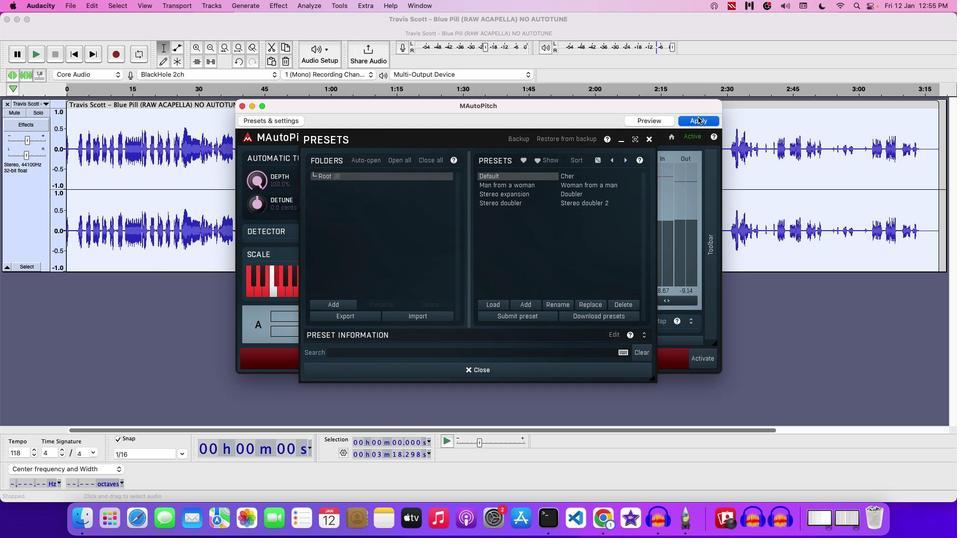 
Action: Mouse pressed left at (698, 117)
Screenshot: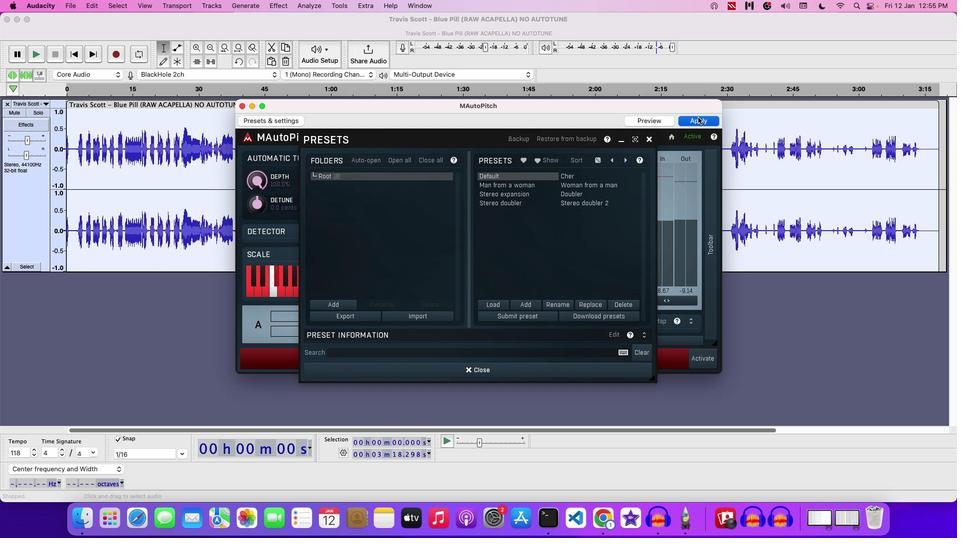 
Action: Mouse moved to (163, 214)
Screenshot: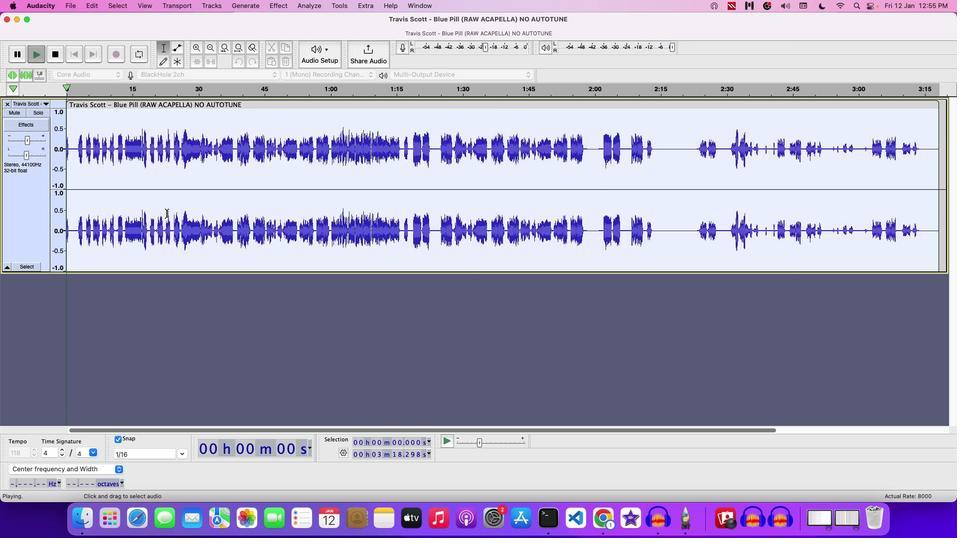 
Action: Key pressed Key.space
Screenshot: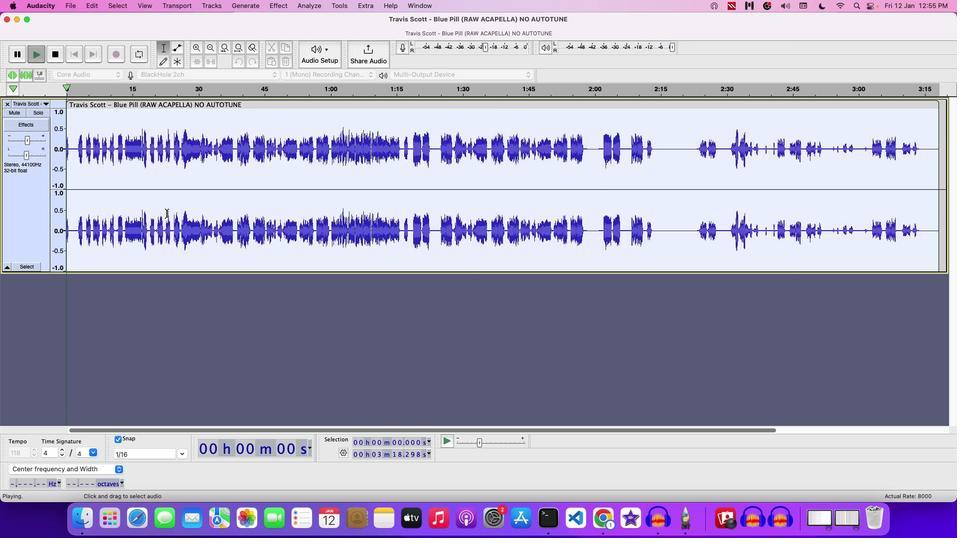 
Action: Mouse moved to (29, 142)
Screenshot: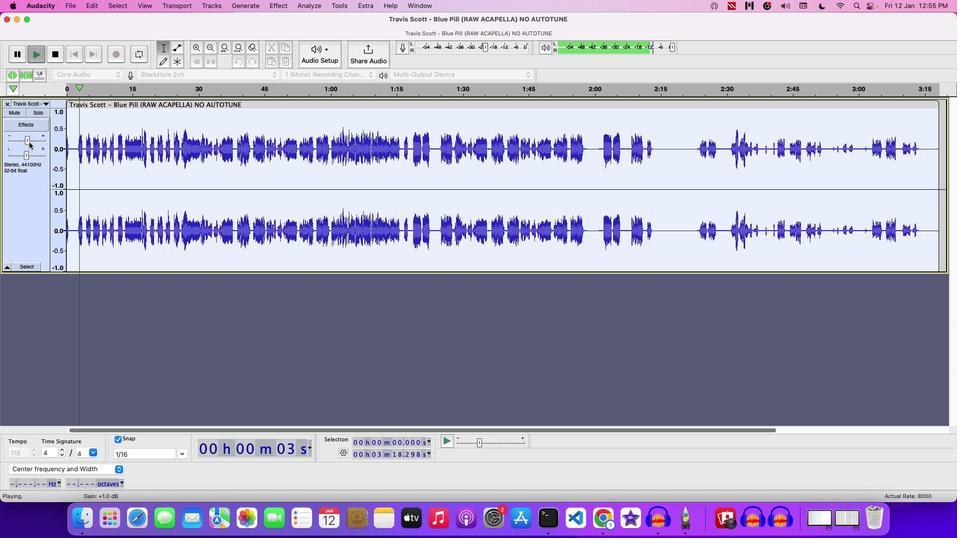 
Action: Mouse pressed left at (29, 142)
Screenshot: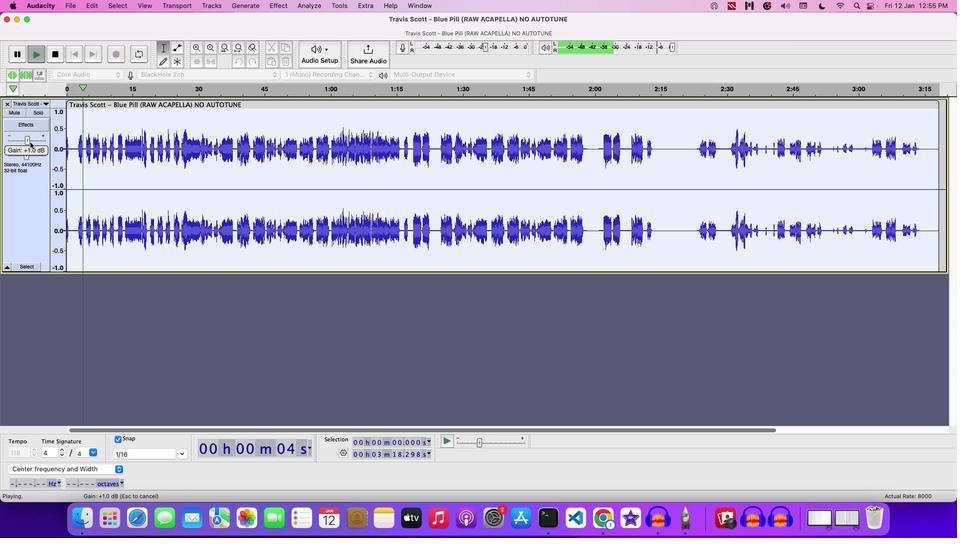 
Action: Mouse moved to (29, 141)
Screenshot: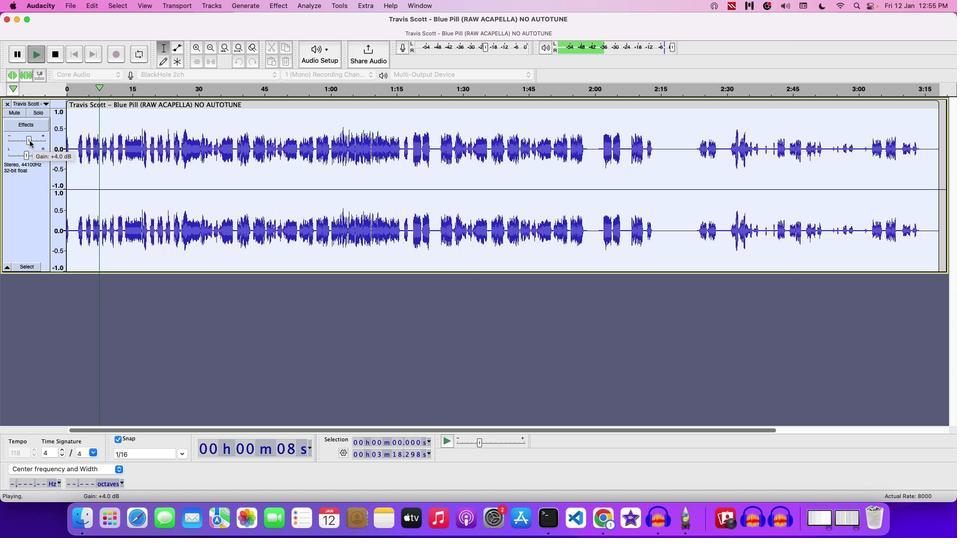 
Action: Mouse pressed left at (29, 141)
Screenshot: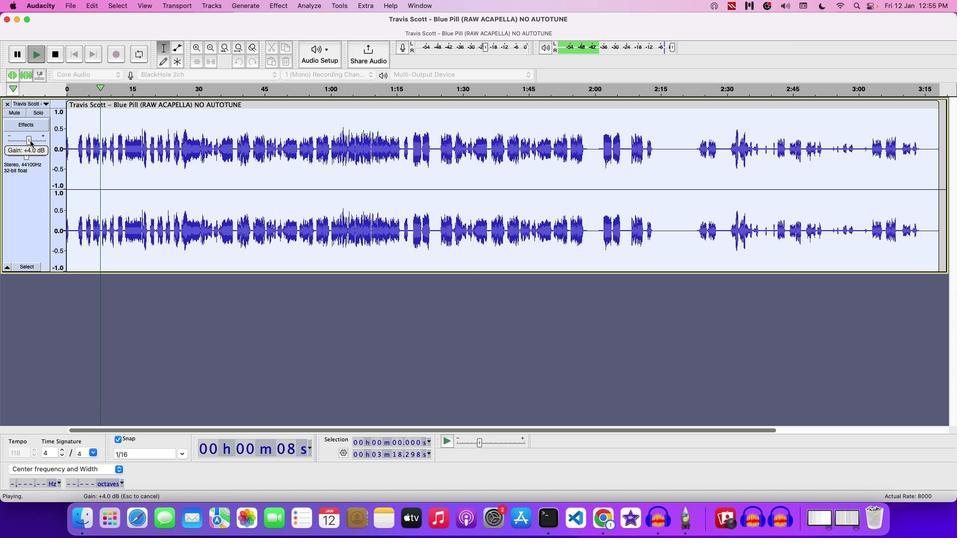 
Action: Mouse moved to (258, 140)
Screenshot: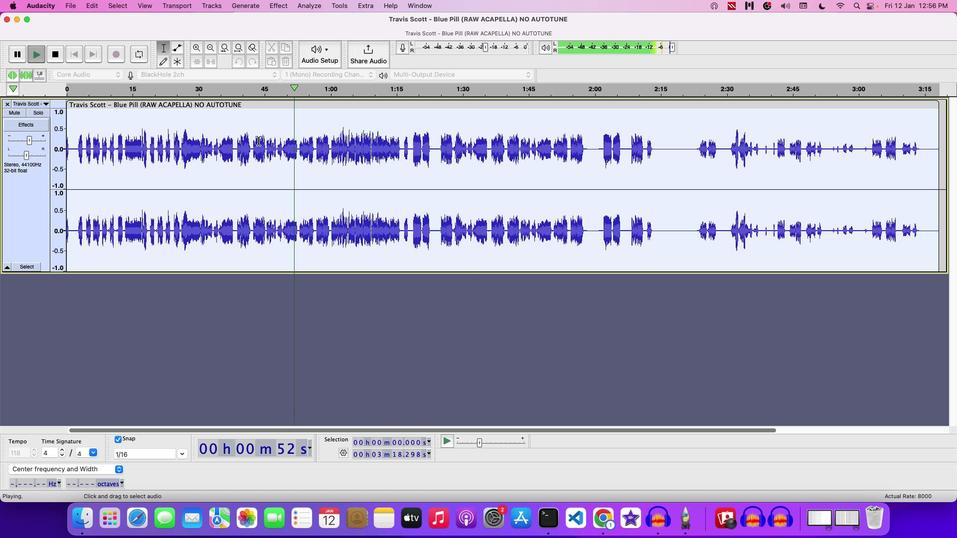 
Action: Key pressed Key.space
Screenshot: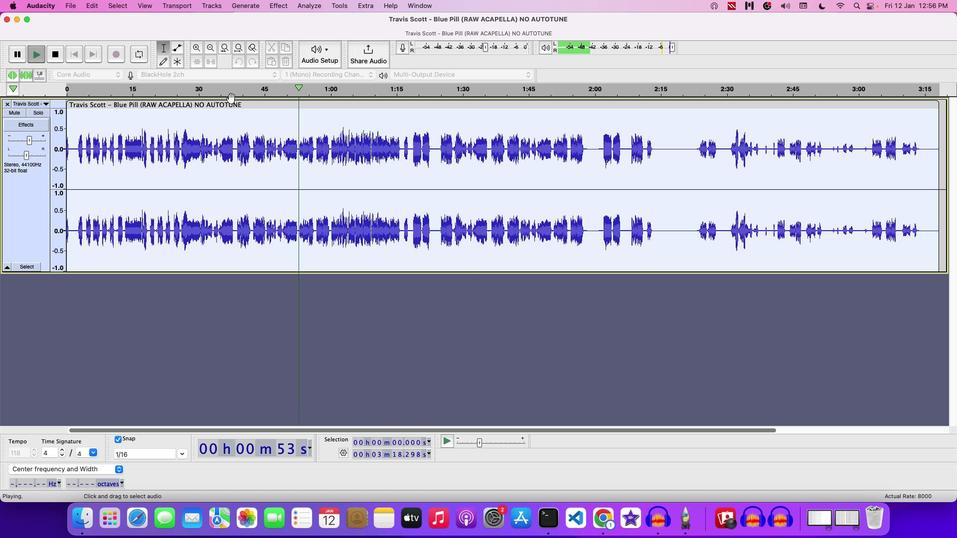 
Action: Mouse moved to (72, 4)
Screenshot: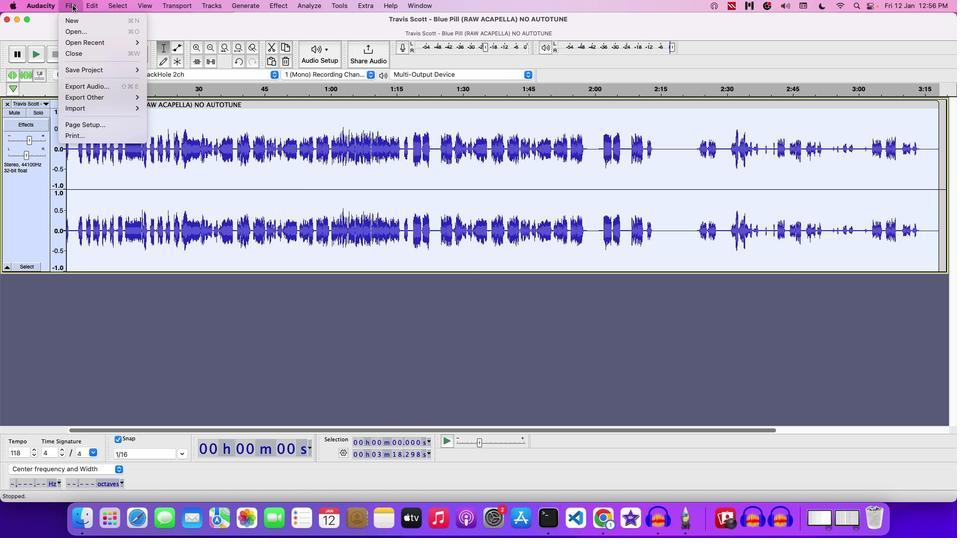 
Action: Mouse pressed left at (72, 4)
Screenshot: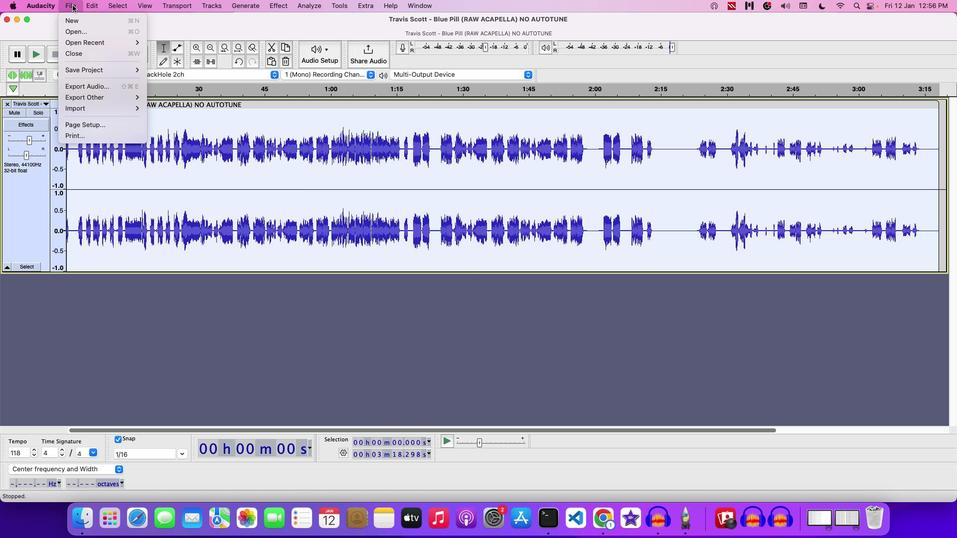 
Action: Mouse moved to (103, 74)
Screenshot: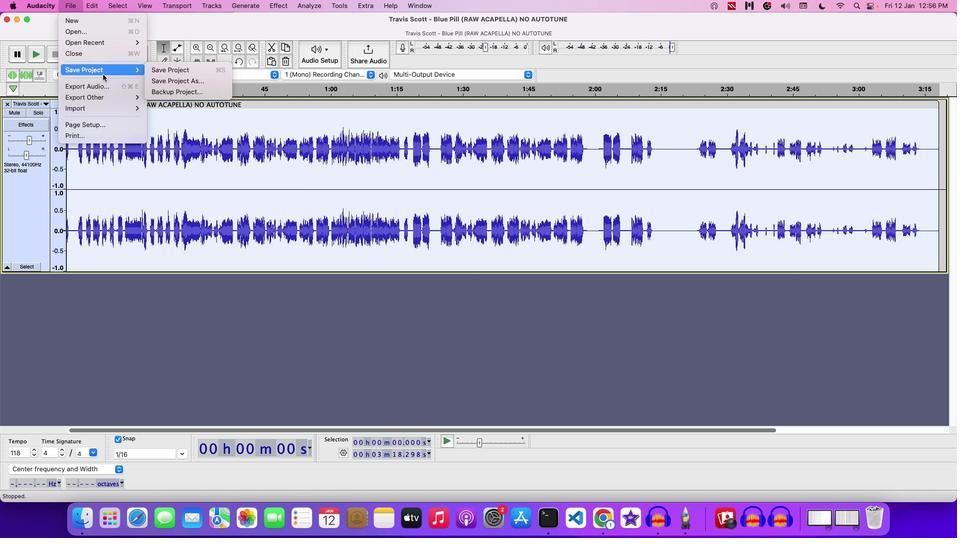 
Action: Mouse pressed left at (103, 74)
Screenshot: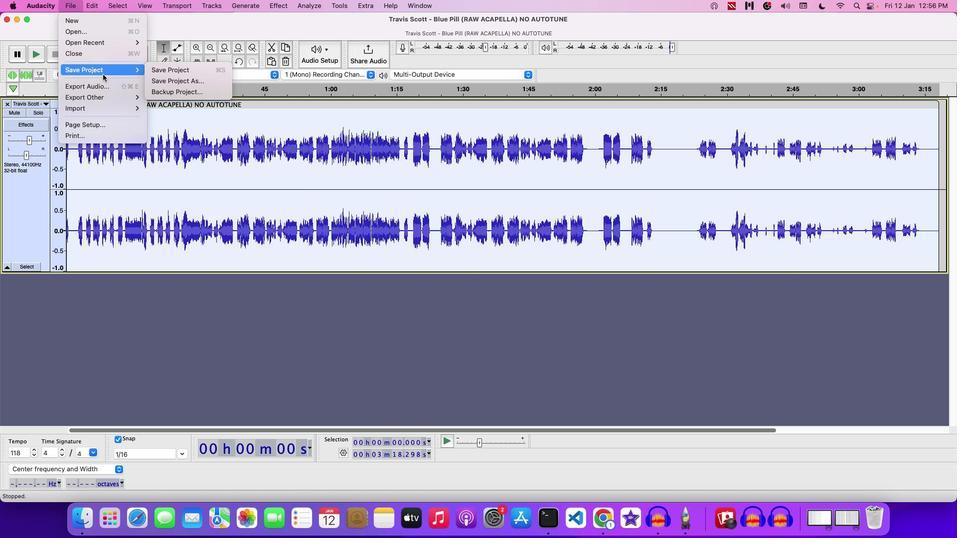 
Action: Mouse moved to (203, 71)
Screenshot: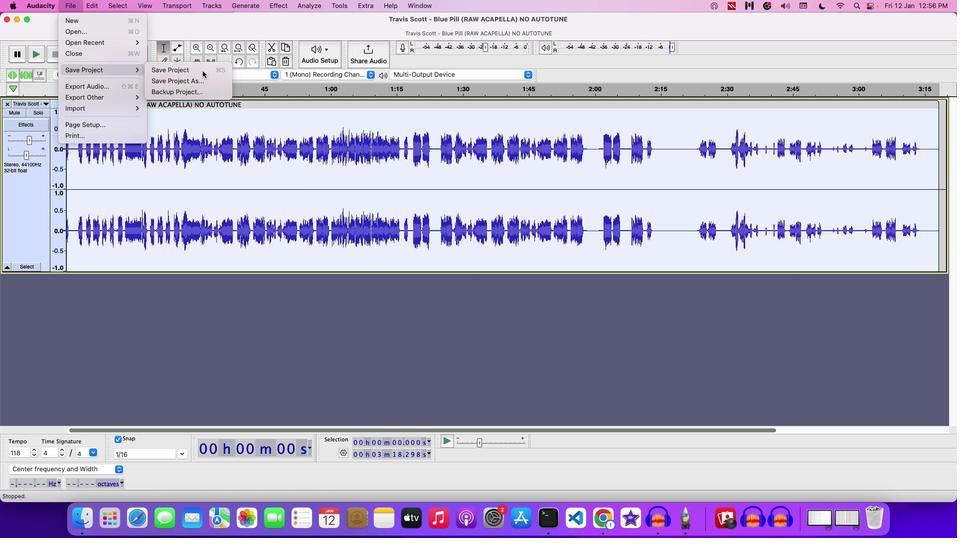 
Action: Mouse pressed left at (203, 71)
Screenshot: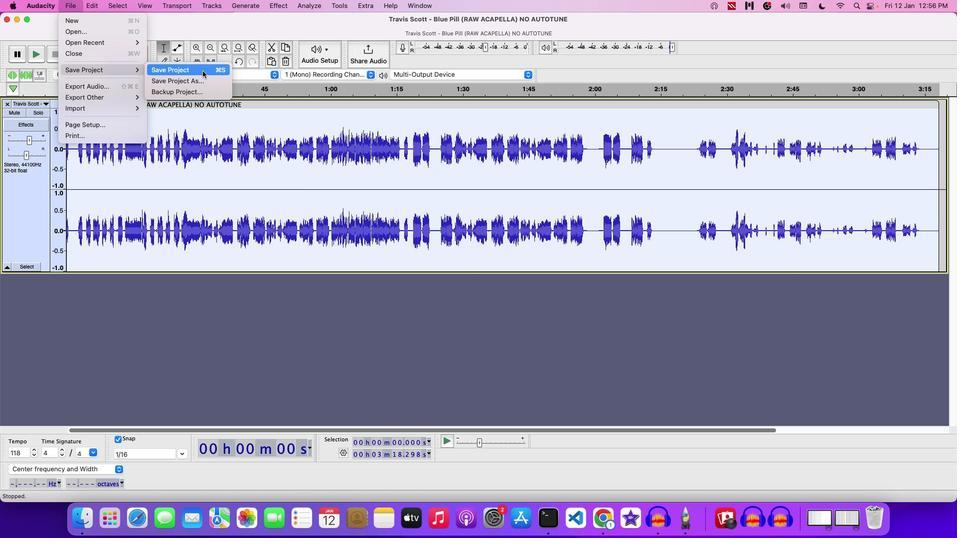 
Action: Mouse moved to (507, 201)
Screenshot: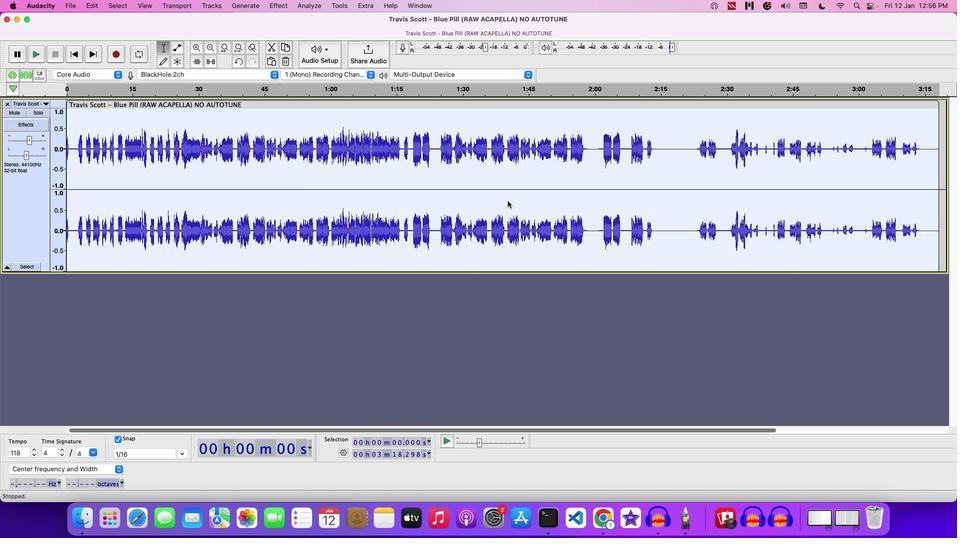 
Action: Key pressed Key.backspace'A''P''P''L''Y''I''N''G'Key.space'V''S''T'Key.space'A''U''T''O''T''U''N''E'Key.space
Screenshot: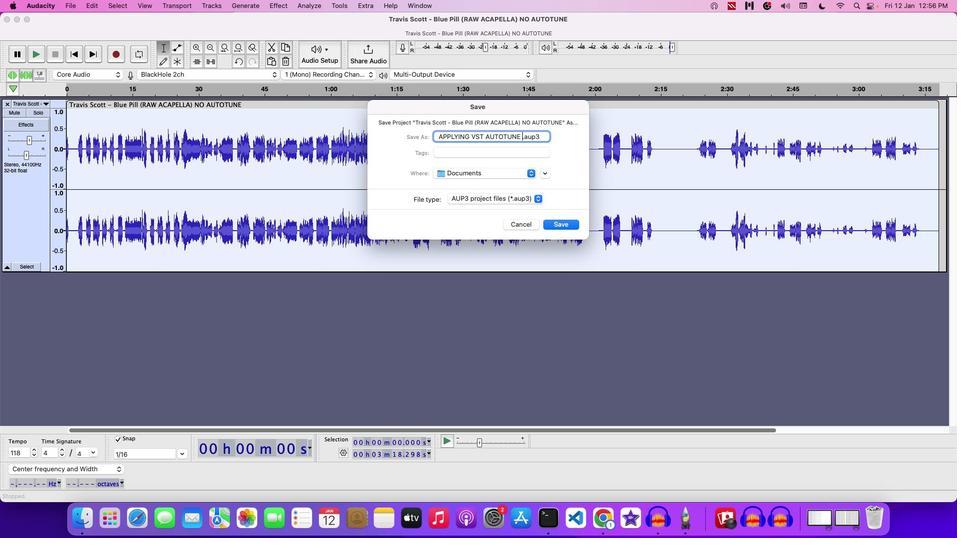 
Action: Mouse moved to (657, 269)
Screenshot: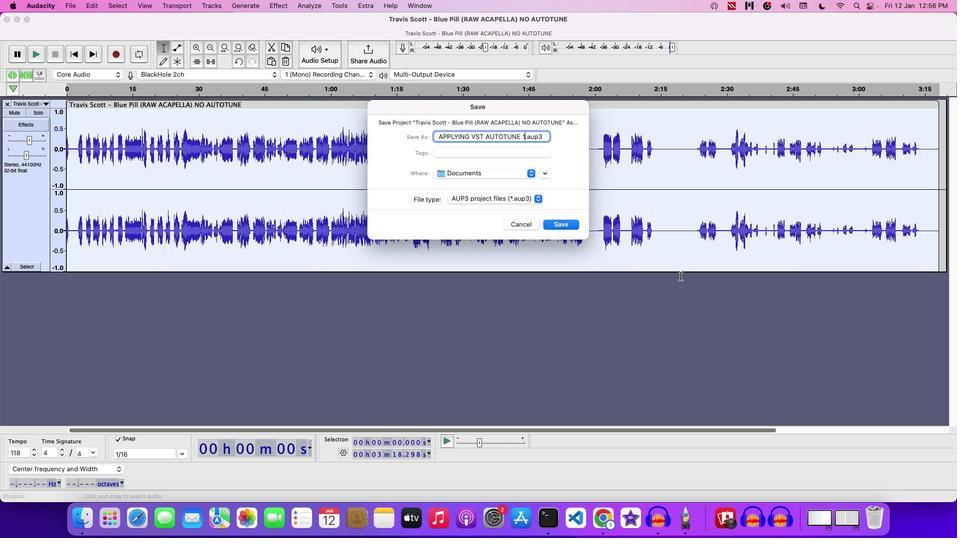 
Action: Key pressed '1'
Screenshot: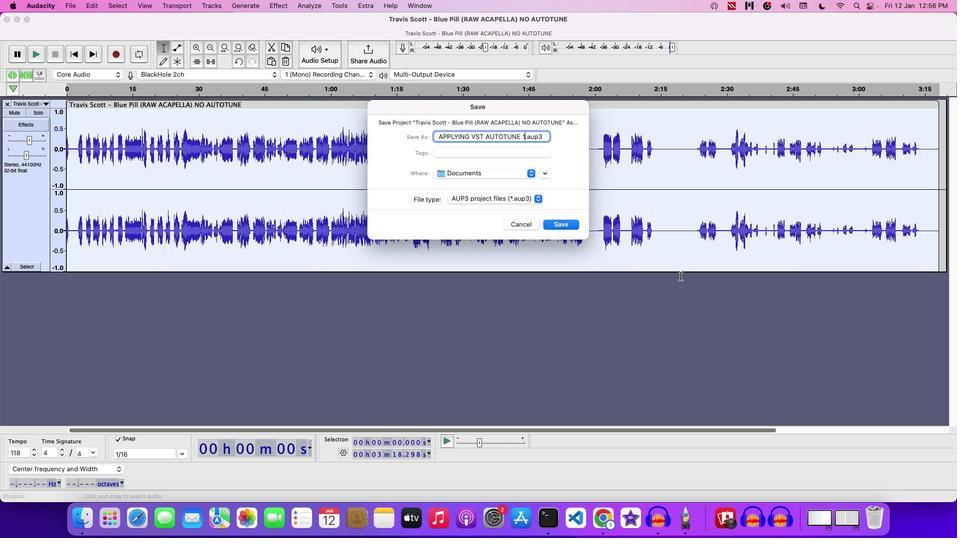 
Action: Mouse moved to (571, 226)
Screenshot: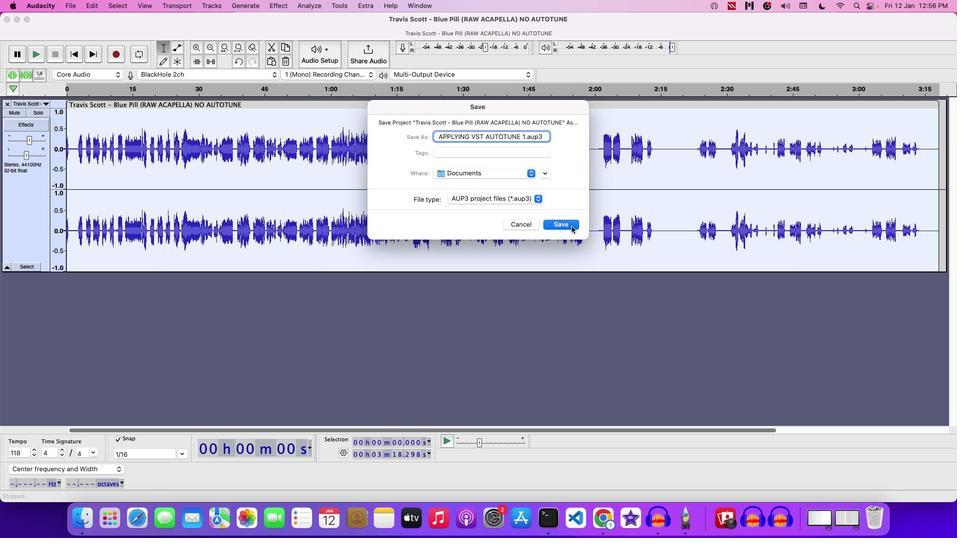 
Action: Mouse pressed left at (571, 226)
Screenshot: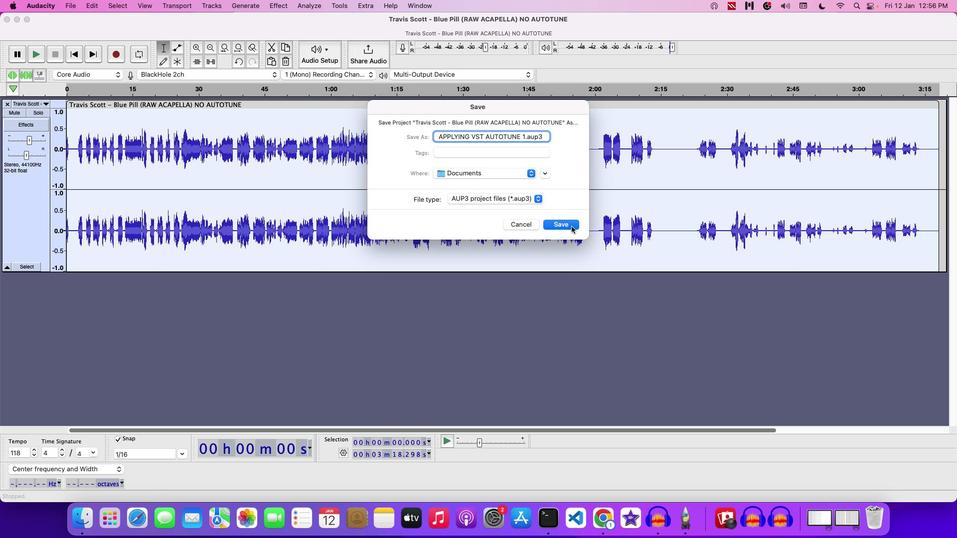 
Action: Mouse moved to (571, 226)
Screenshot: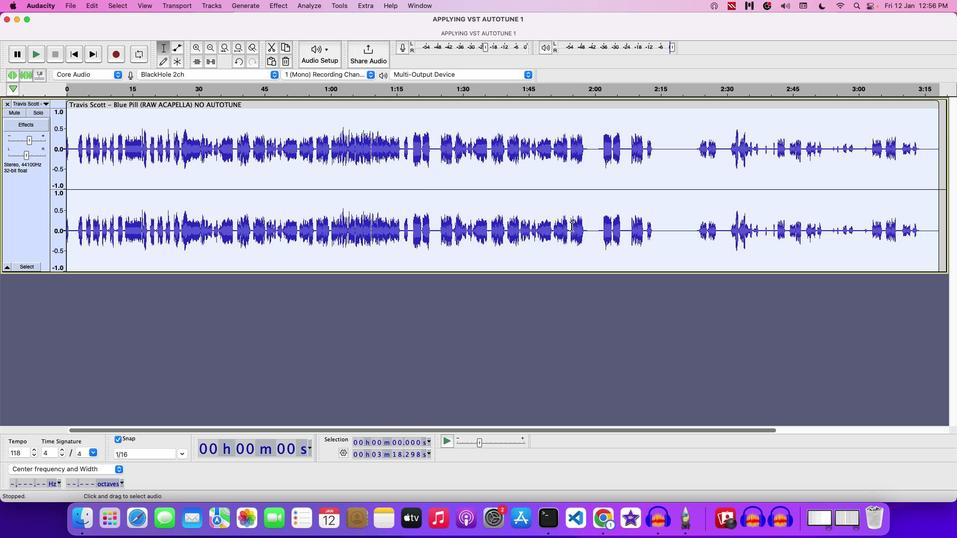 
